 Task: Select editor. action. reveal-declaration in the goto location: alternative implementation command.
Action: Mouse moved to (19, 541)
Screenshot: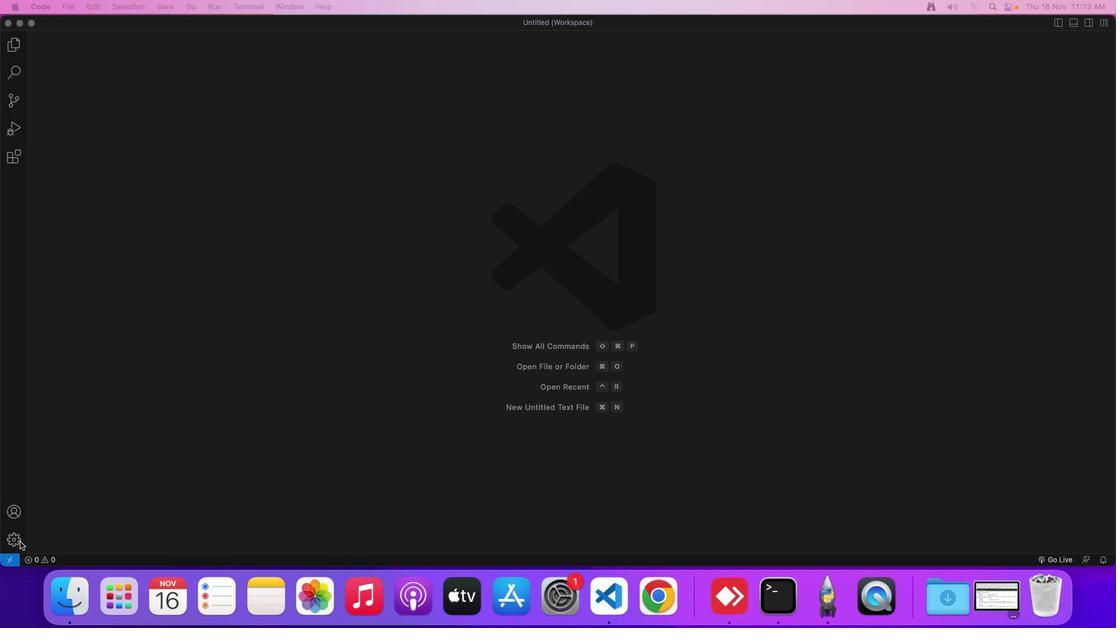 
Action: Mouse pressed left at (19, 541)
Screenshot: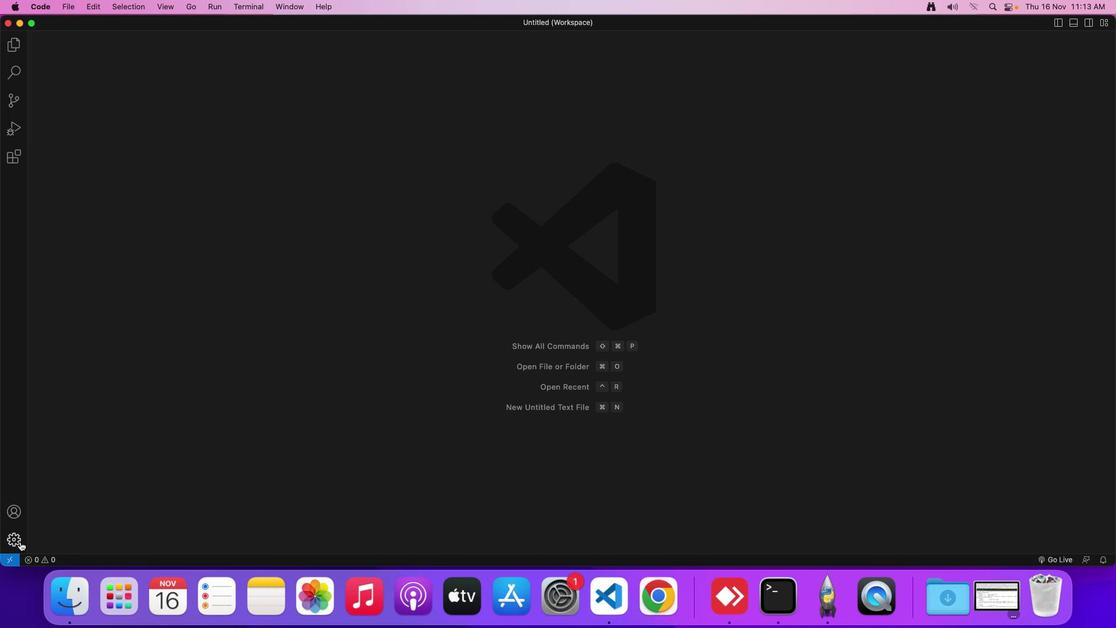 
Action: Mouse moved to (81, 473)
Screenshot: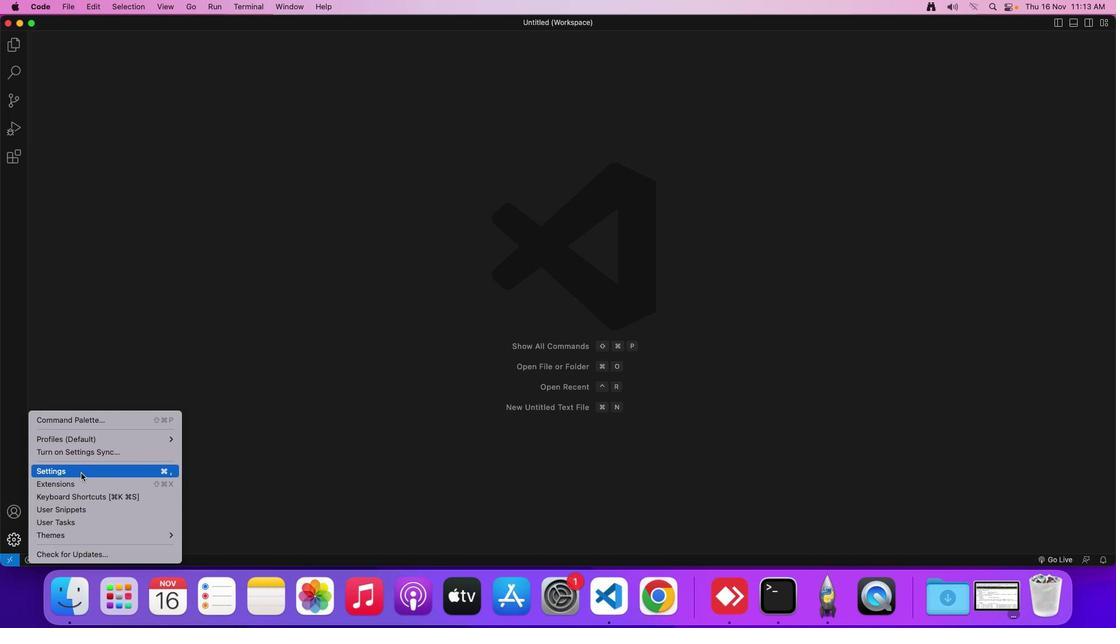 
Action: Mouse pressed left at (81, 473)
Screenshot: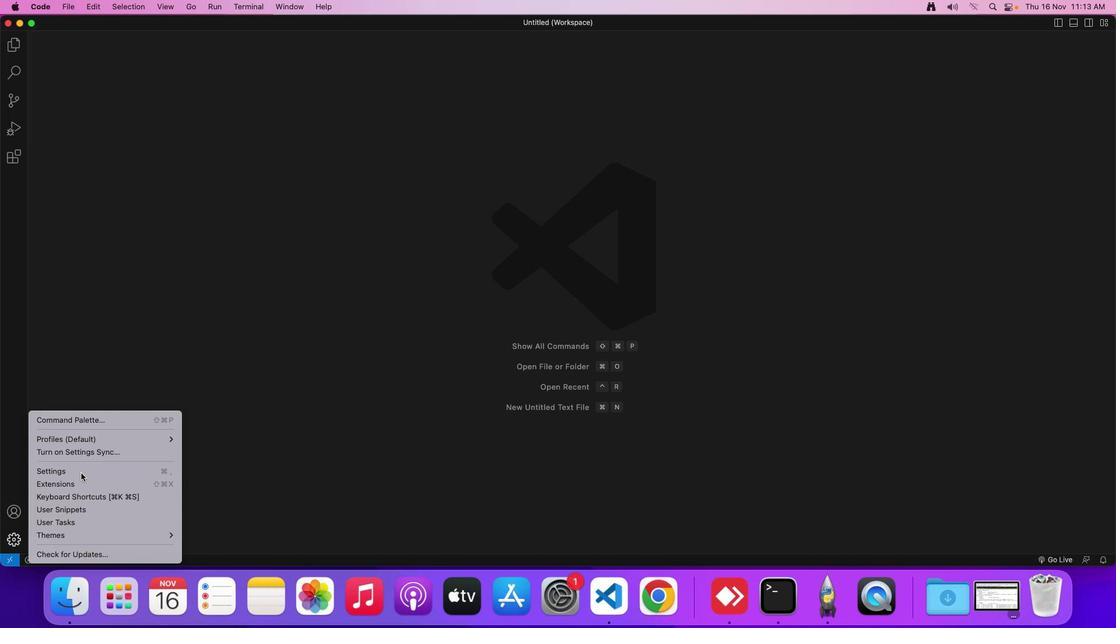 
Action: Mouse moved to (287, 87)
Screenshot: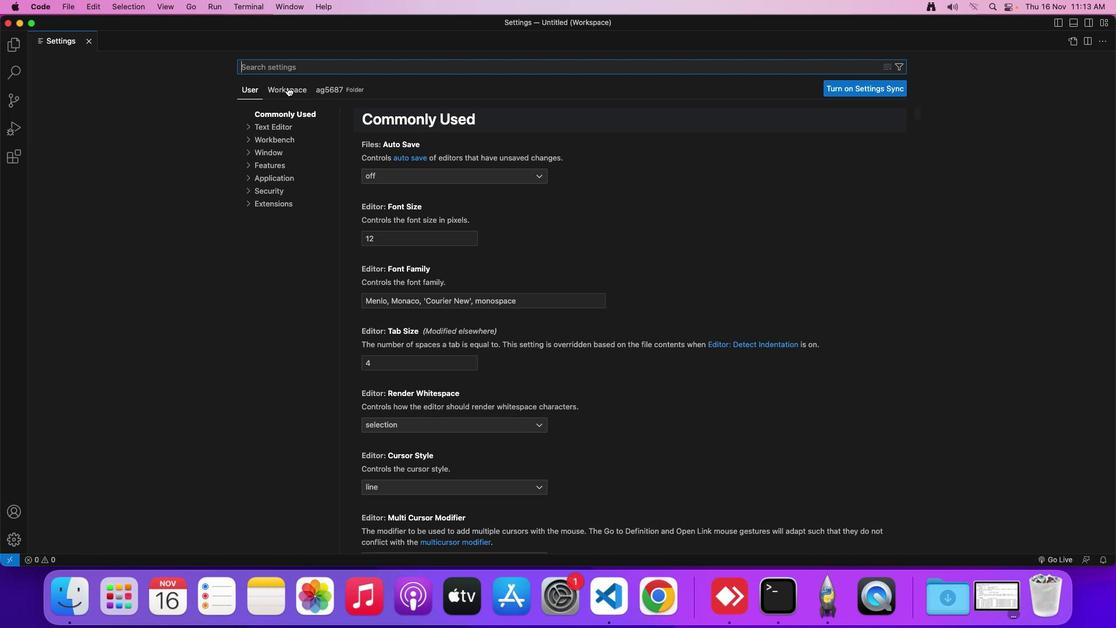 
Action: Mouse pressed left at (287, 87)
Screenshot: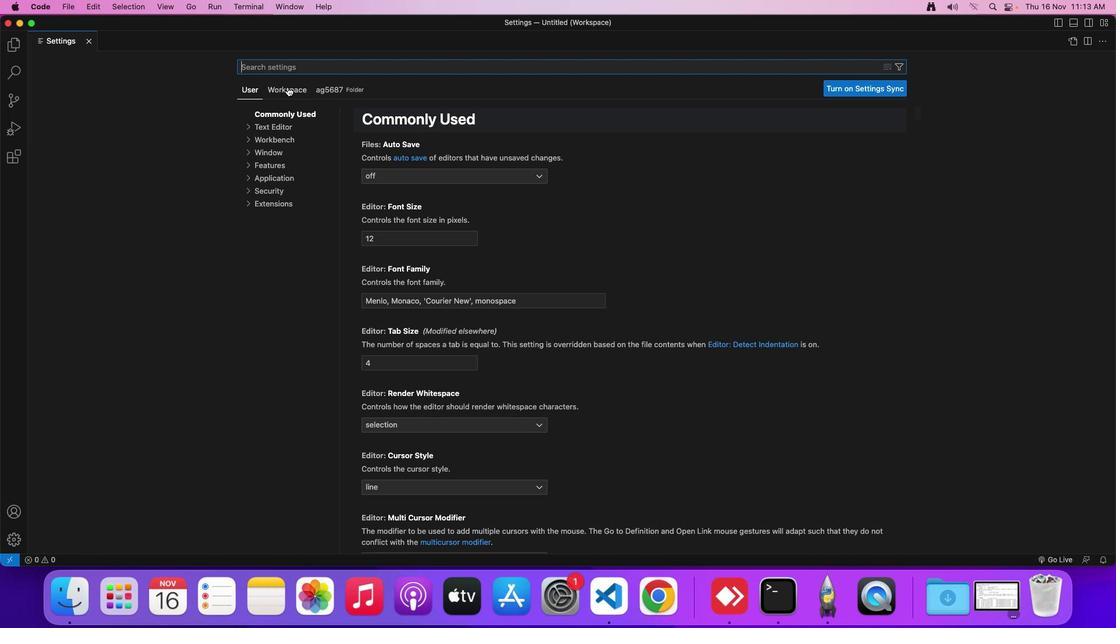
Action: Mouse moved to (263, 127)
Screenshot: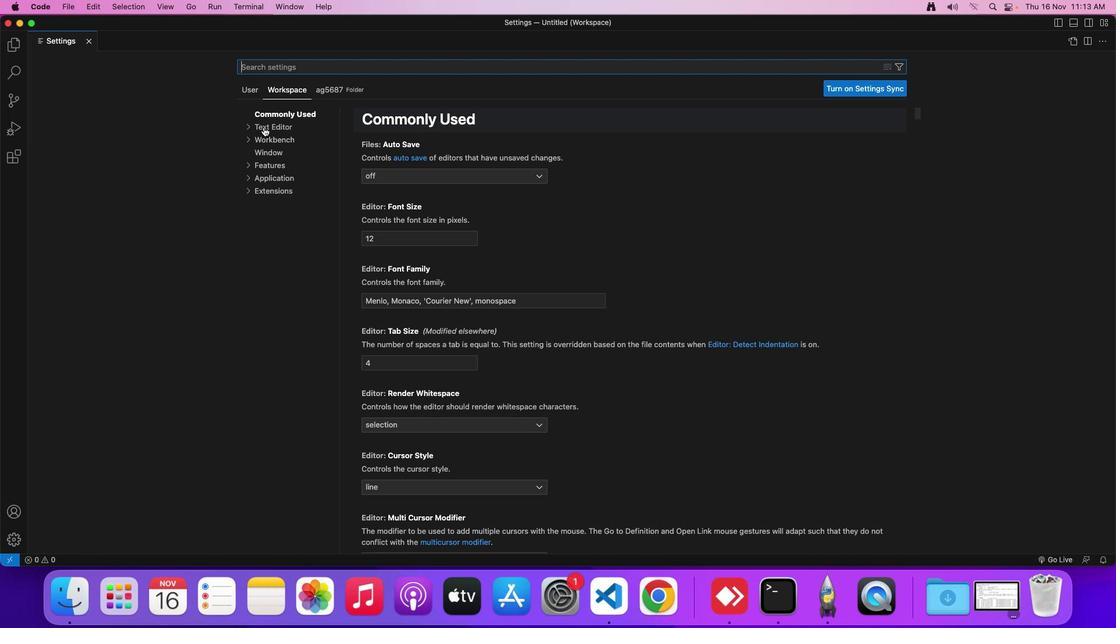 
Action: Mouse pressed left at (263, 127)
Screenshot: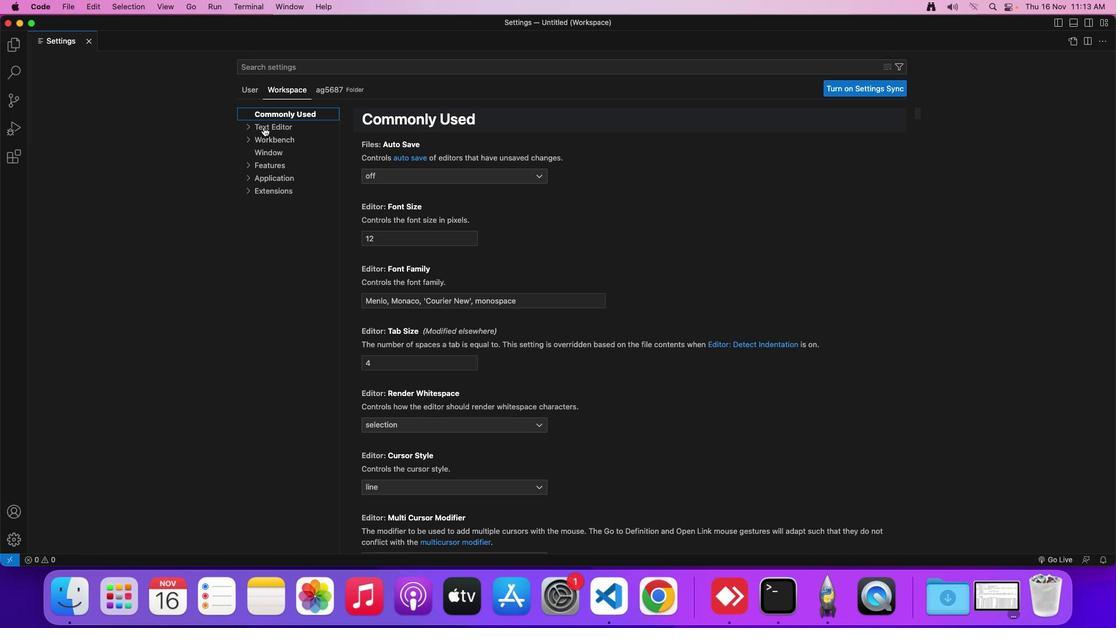 
Action: Mouse moved to (401, 281)
Screenshot: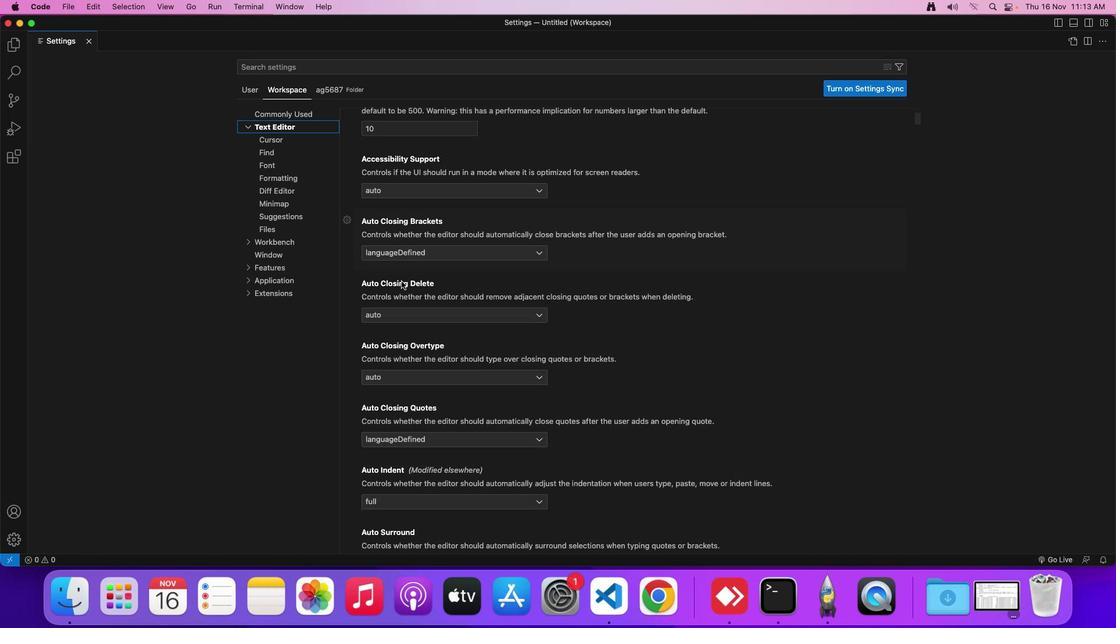 
Action: Mouse scrolled (401, 281) with delta (0, 0)
Screenshot: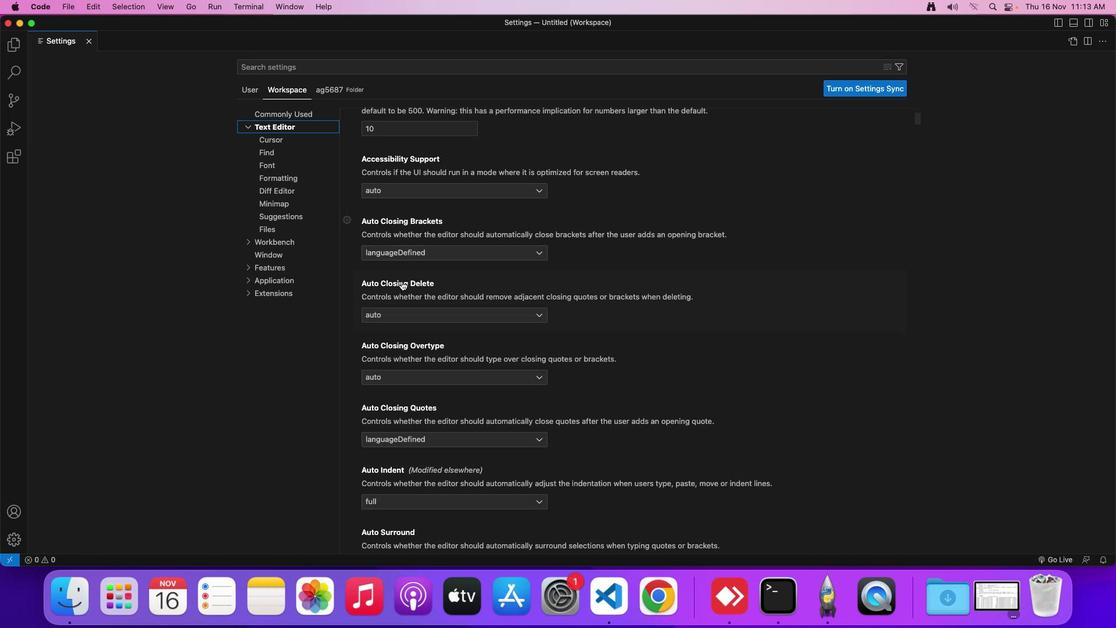 
Action: Mouse scrolled (401, 281) with delta (0, 0)
Screenshot: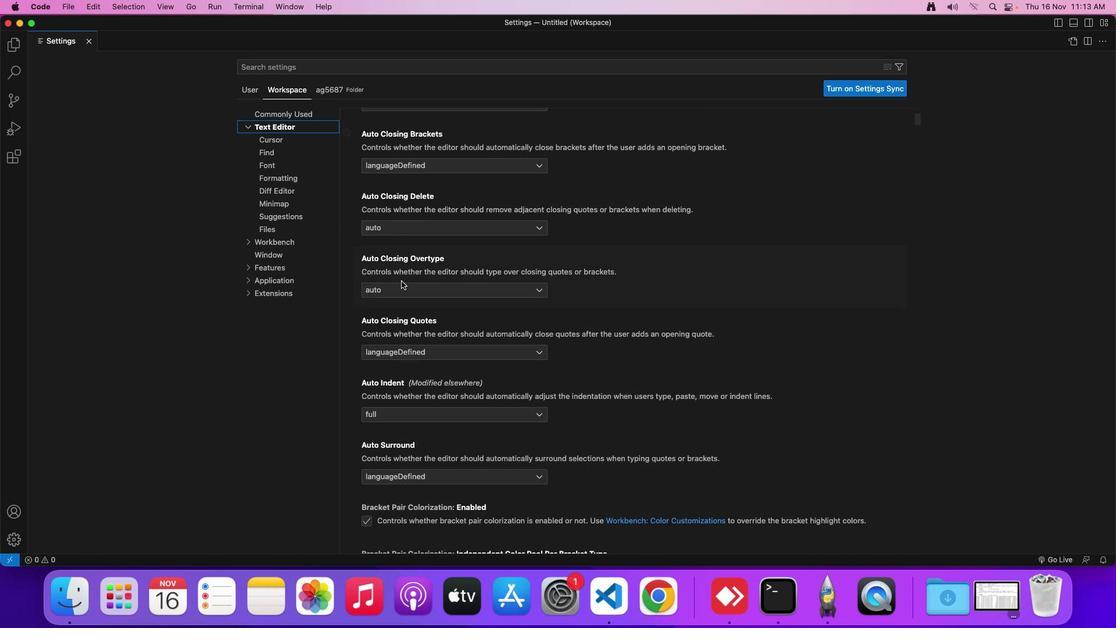 
Action: Mouse moved to (401, 281)
Screenshot: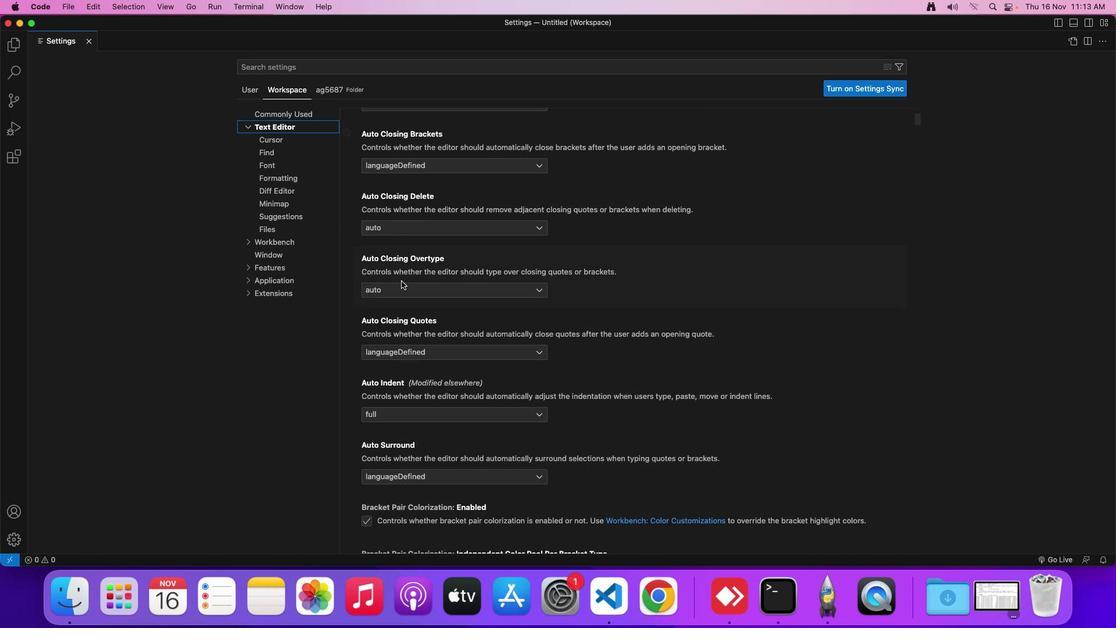 
Action: Mouse scrolled (401, 281) with delta (0, -1)
Screenshot: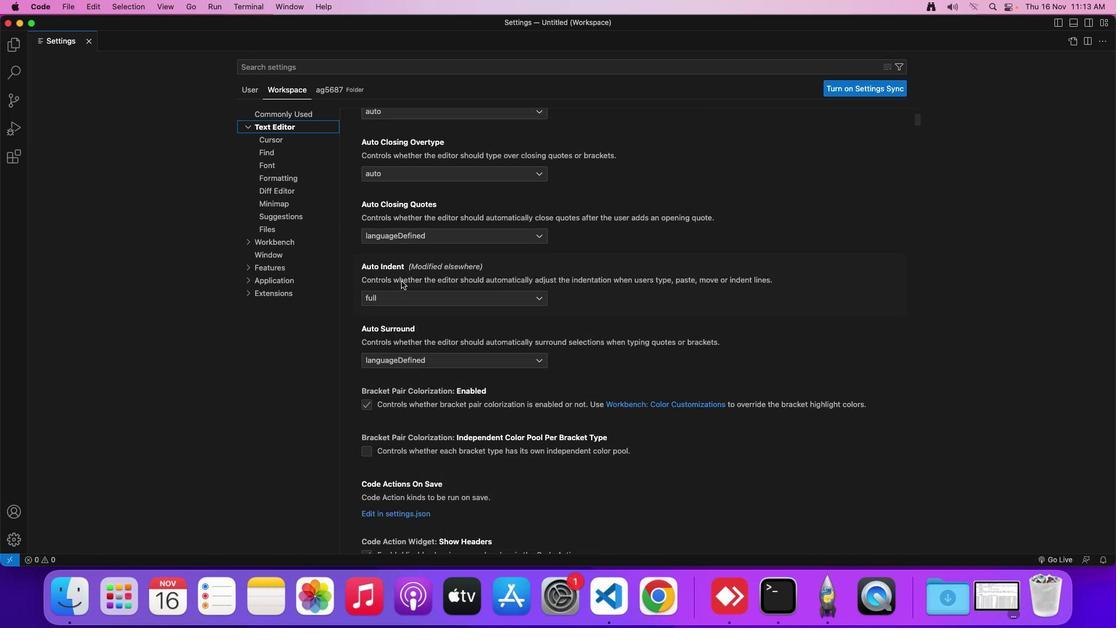 
Action: Mouse scrolled (401, 281) with delta (0, -2)
Screenshot: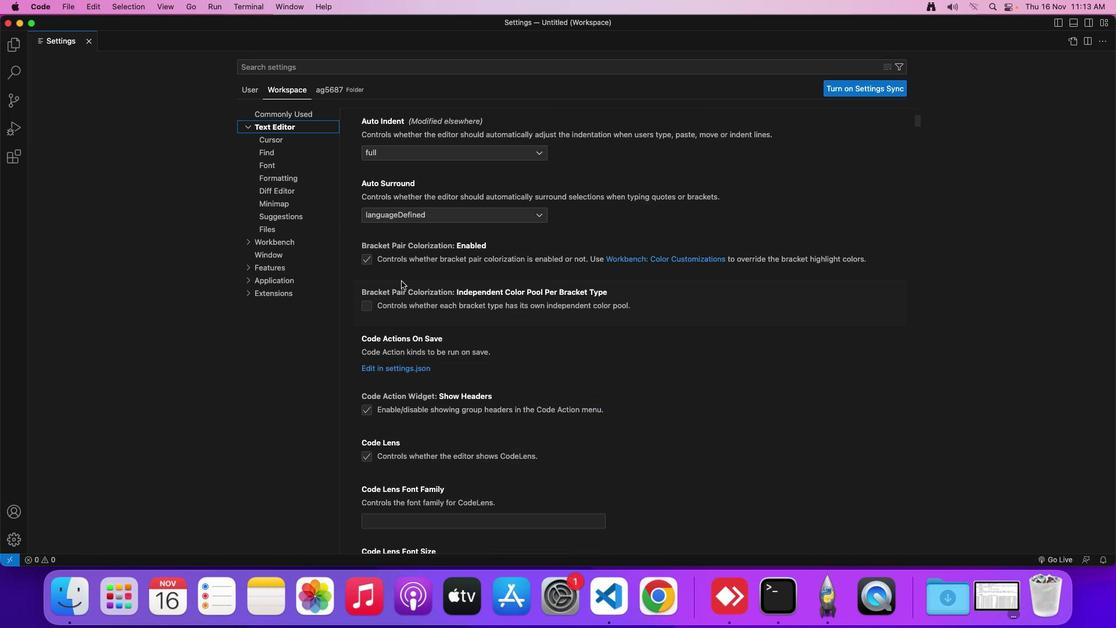 
Action: Mouse scrolled (401, 281) with delta (0, -2)
Screenshot: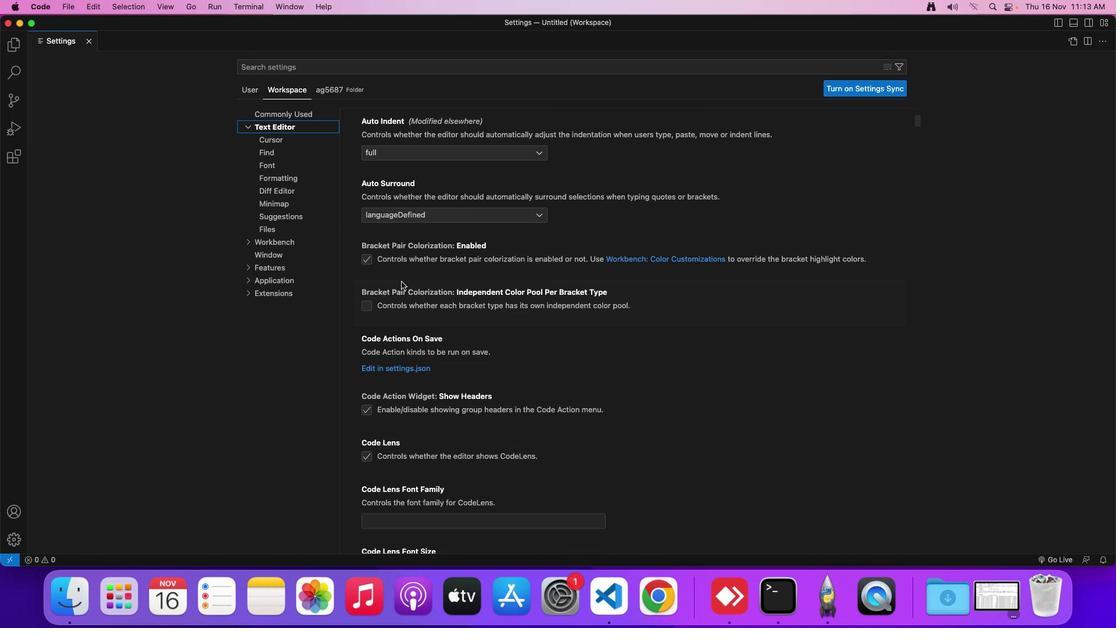 
Action: Mouse moved to (401, 282)
Screenshot: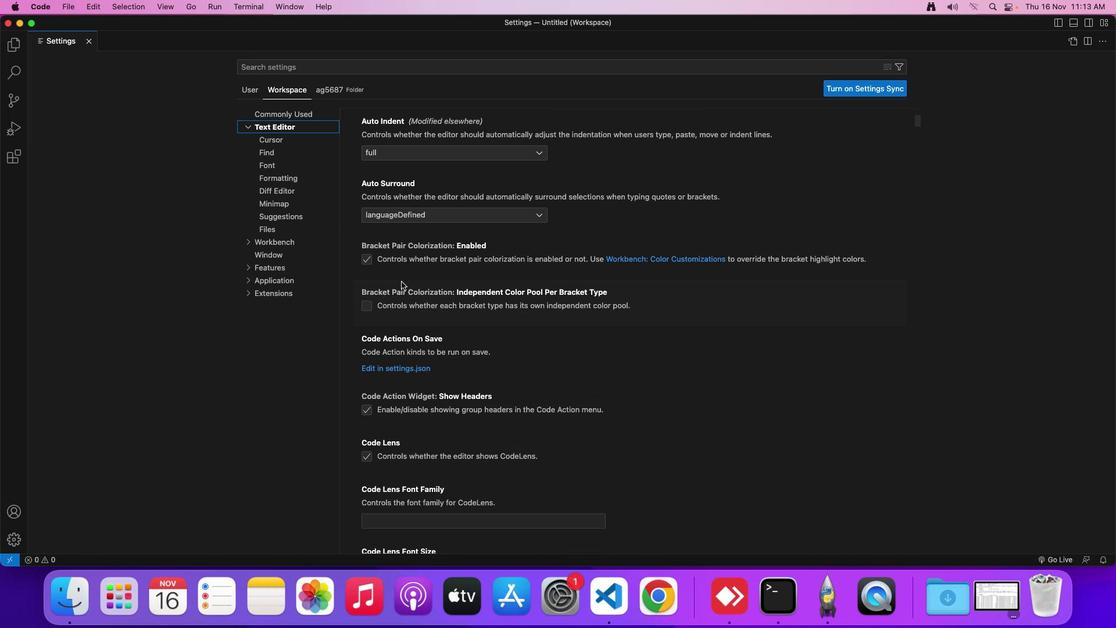 
Action: Mouse scrolled (401, 282) with delta (0, 0)
Screenshot: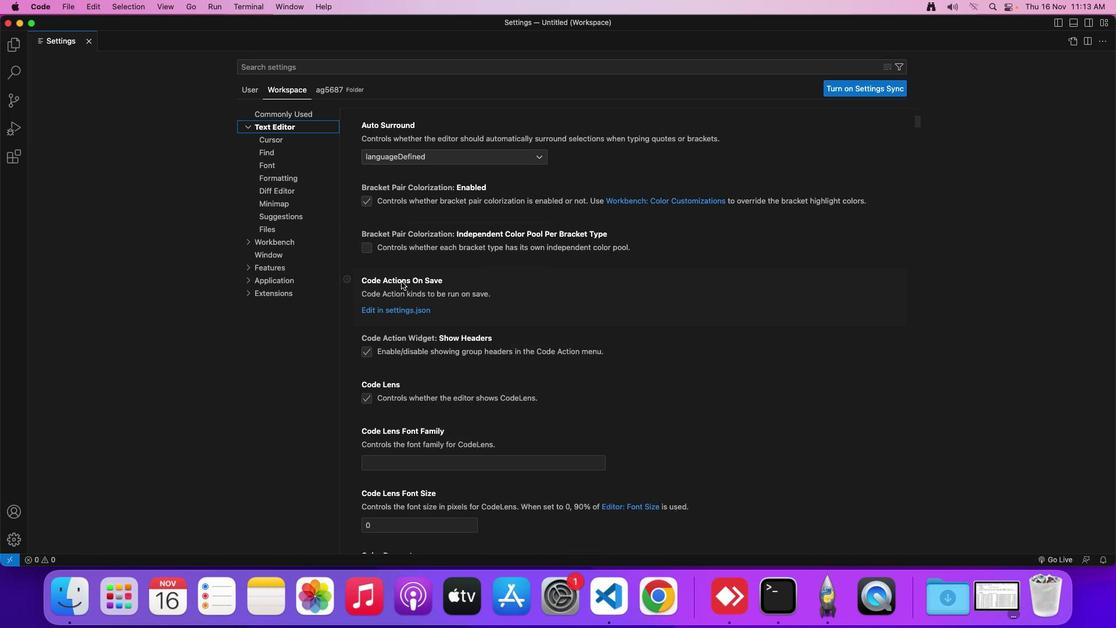 
Action: Mouse scrolled (401, 282) with delta (0, 0)
Screenshot: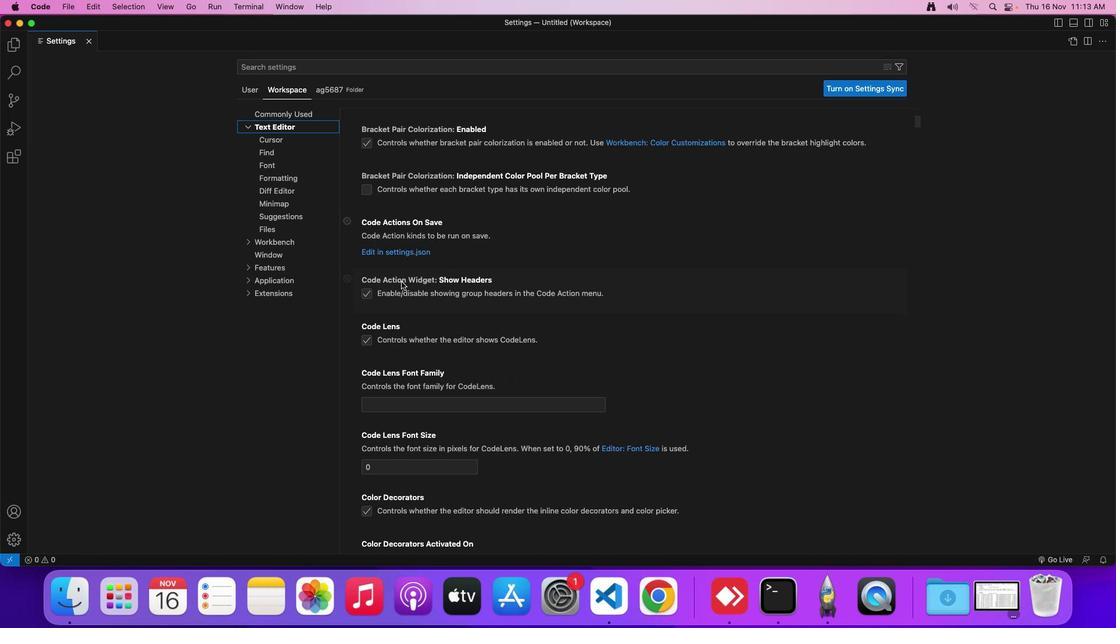 
Action: Mouse scrolled (401, 282) with delta (0, -1)
Screenshot: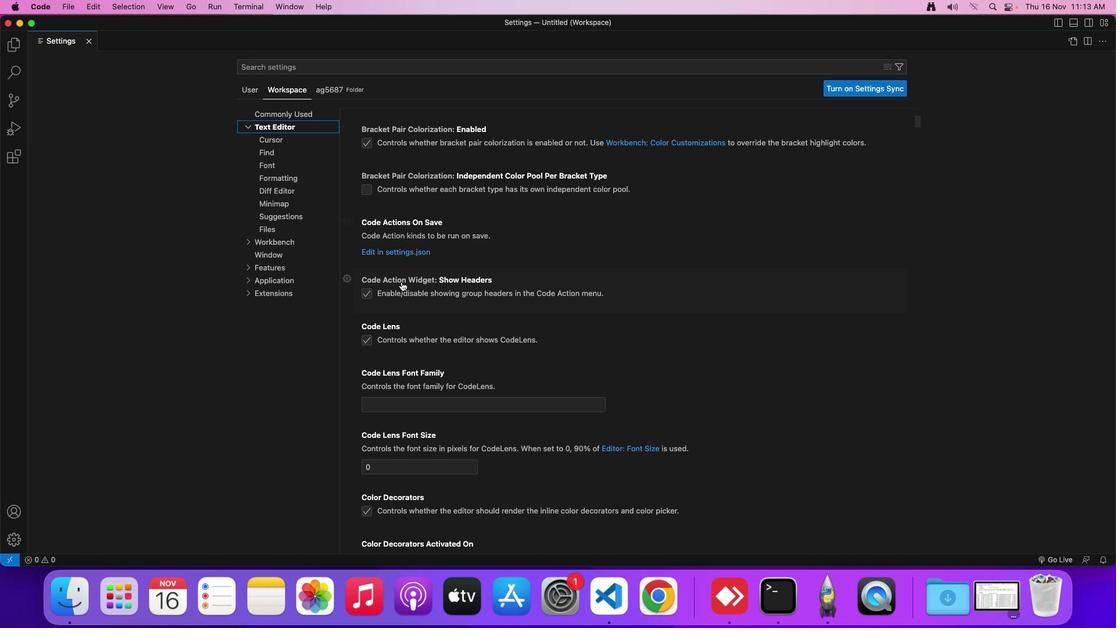 
Action: Mouse scrolled (401, 282) with delta (0, -1)
Screenshot: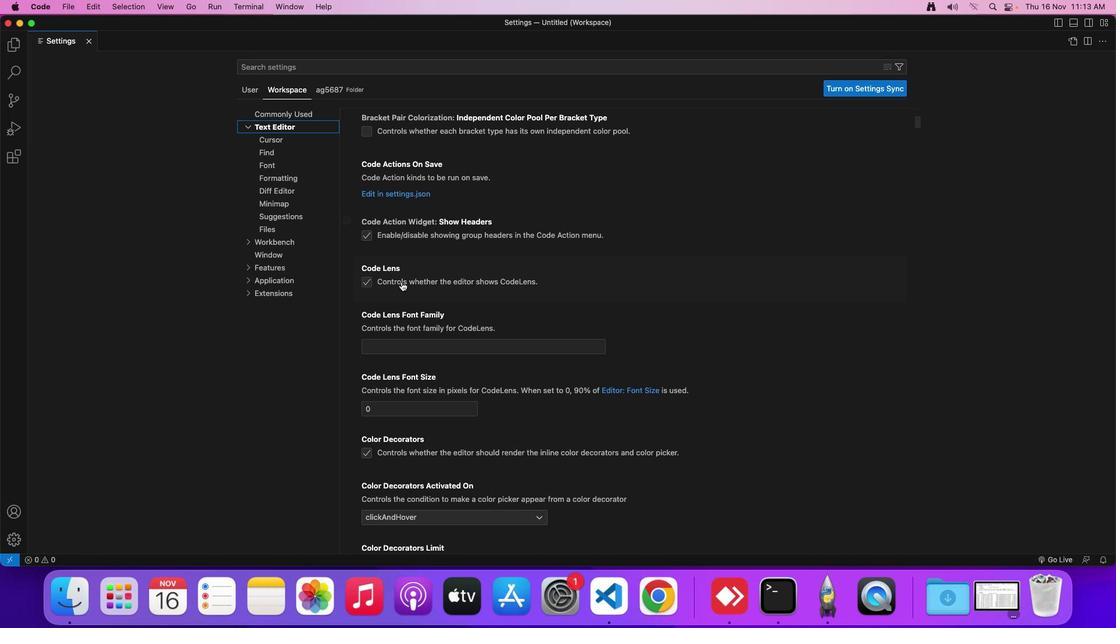 
Action: Mouse scrolled (401, 282) with delta (0, -1)
Screenshot: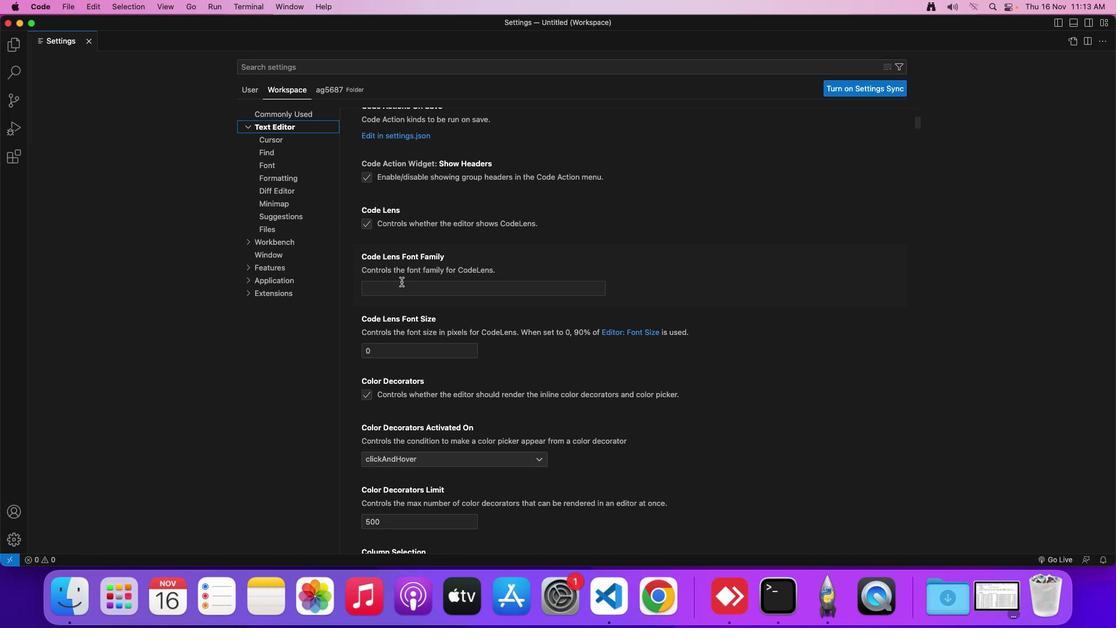 
Action: Mouse scrolled (401, 282) with delta (0, 0)
Screenshot: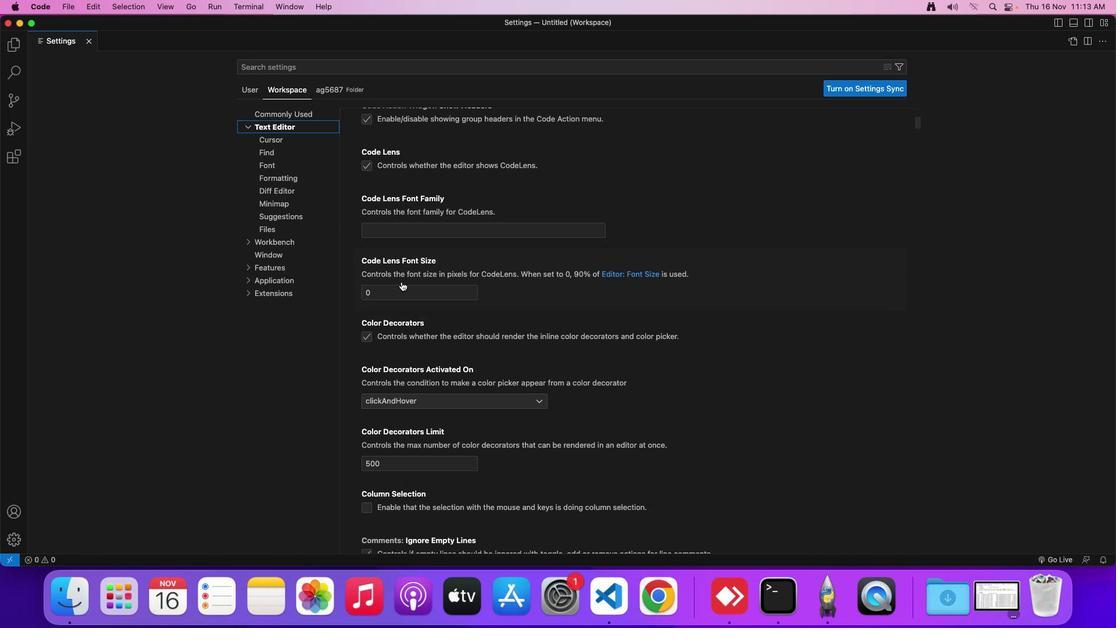 
Action: Mouse scrolled (401, 282) with delta (0, 0)
Screenshot: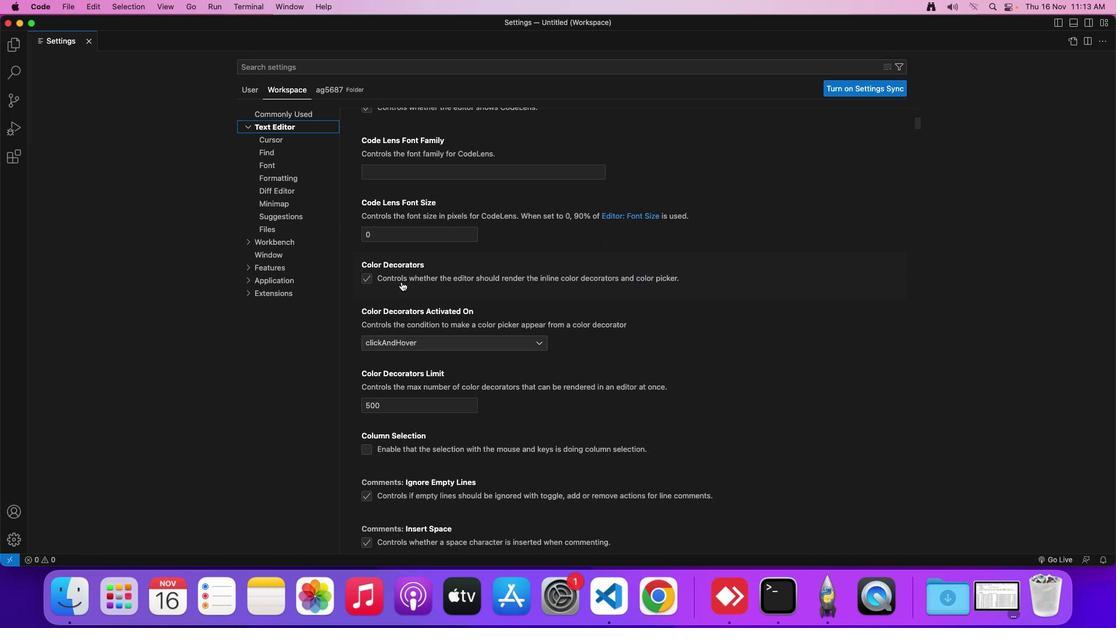 
Action: Mouse scrolled (401, 282) with delta (0, -1)
Screenshot: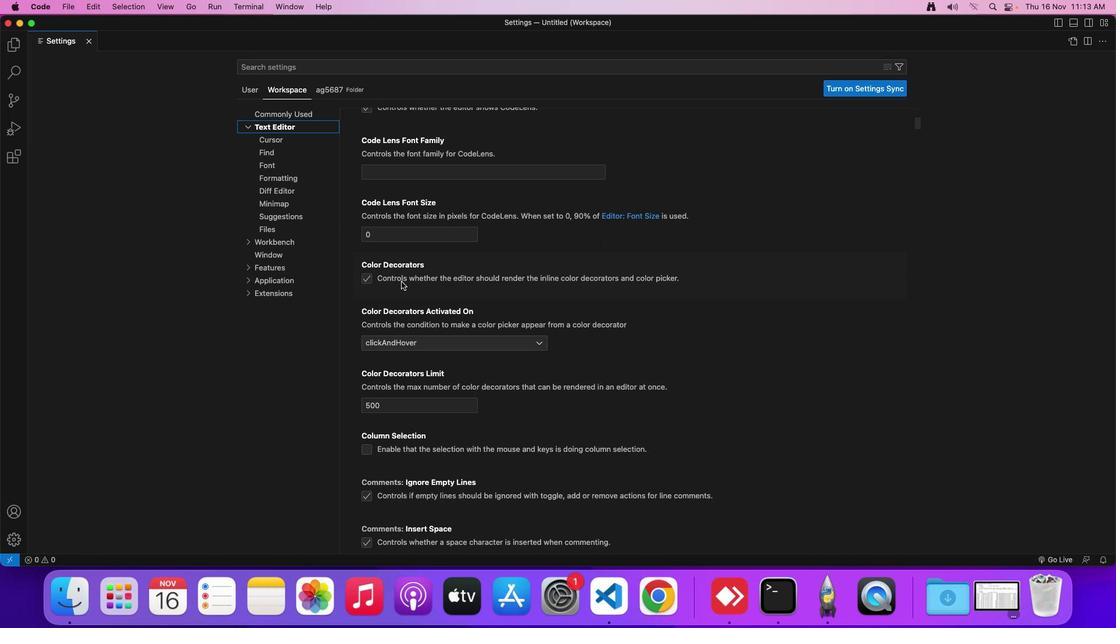 
Action: Mouse scrolled (401, 282) with delta (0, -1)
Screenshot: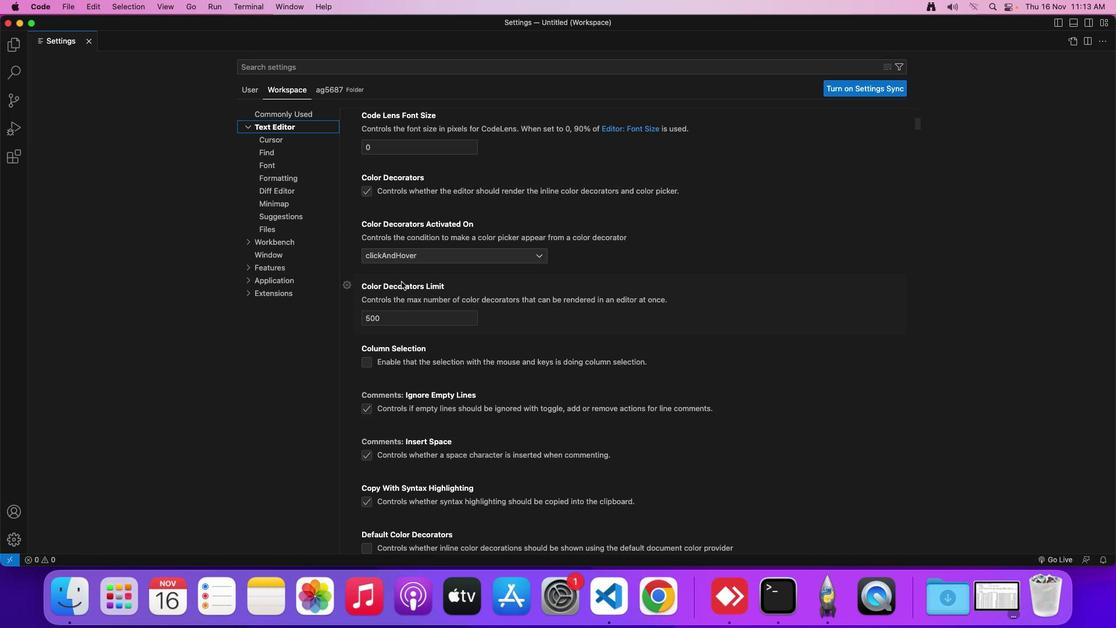 
Action: Mouse scrolled (401, 282) with delta (0, -1)
Screenshot: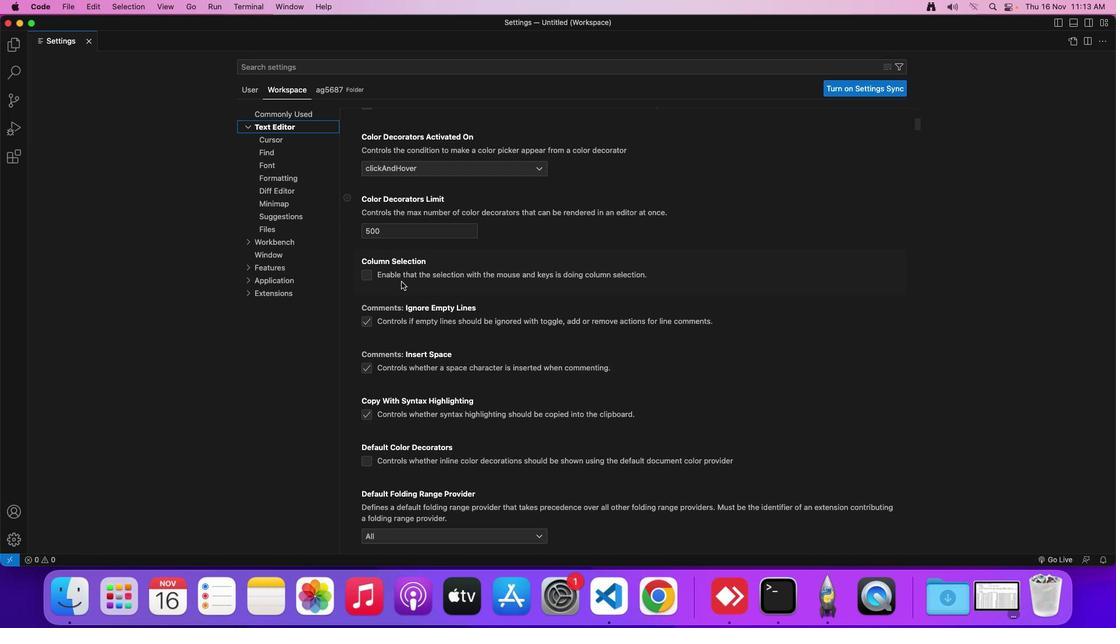 
Action: Mouse scrolled (401, 282) with delta (0, 0)
Screenshot: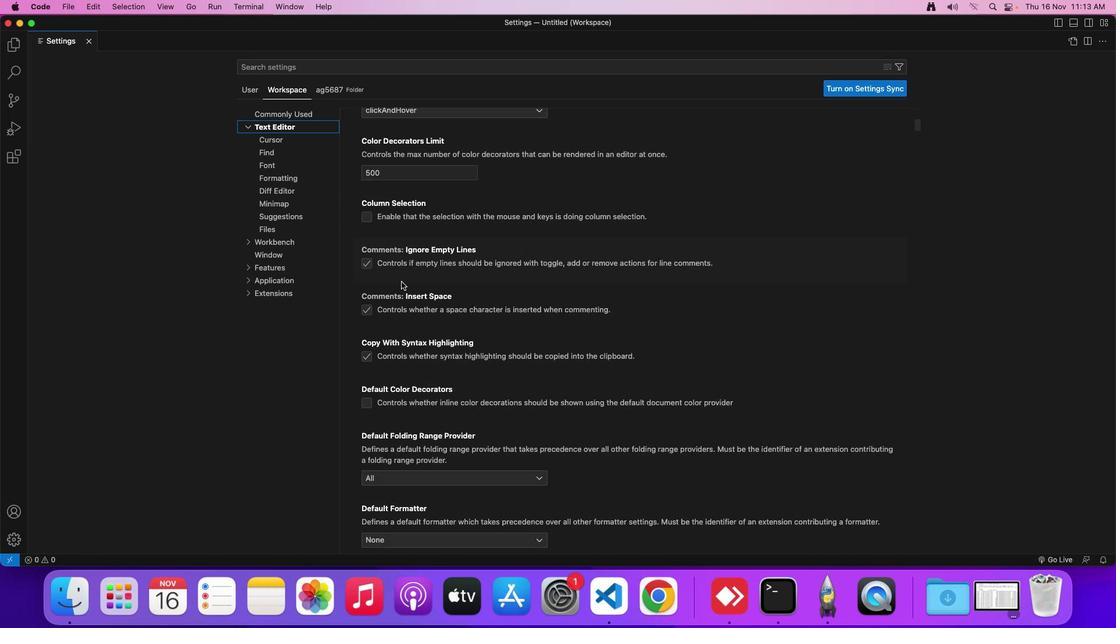
Action: Mouse scrolled (401, 282) with delta (0, 0)
Screenshot: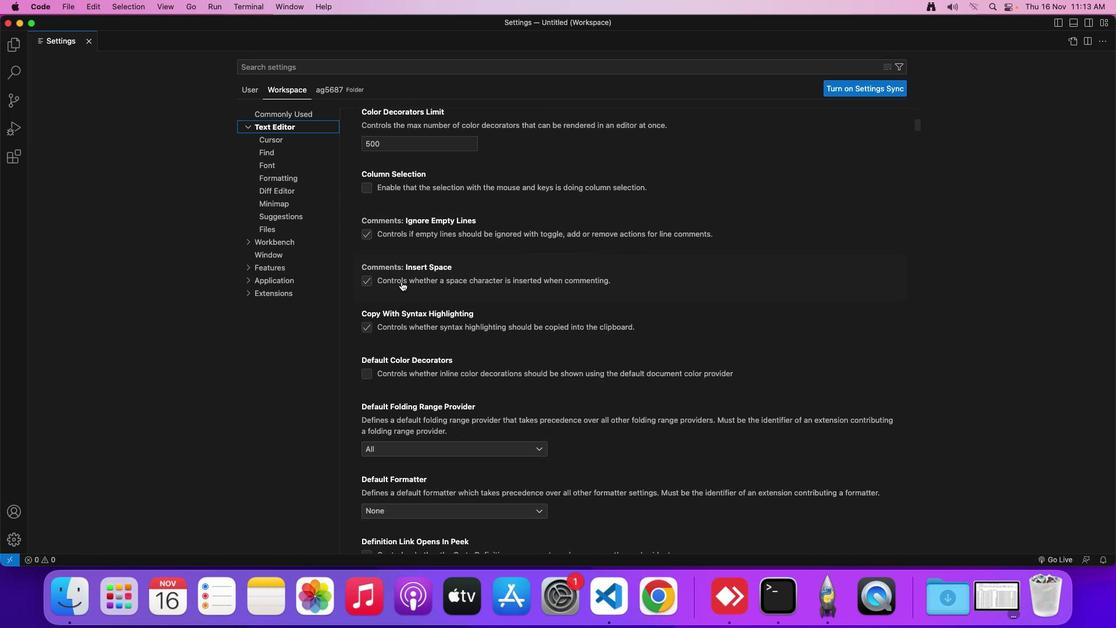 
Action: Mouse scrolled (401, 282) with delta (0, 0)
Screenshot: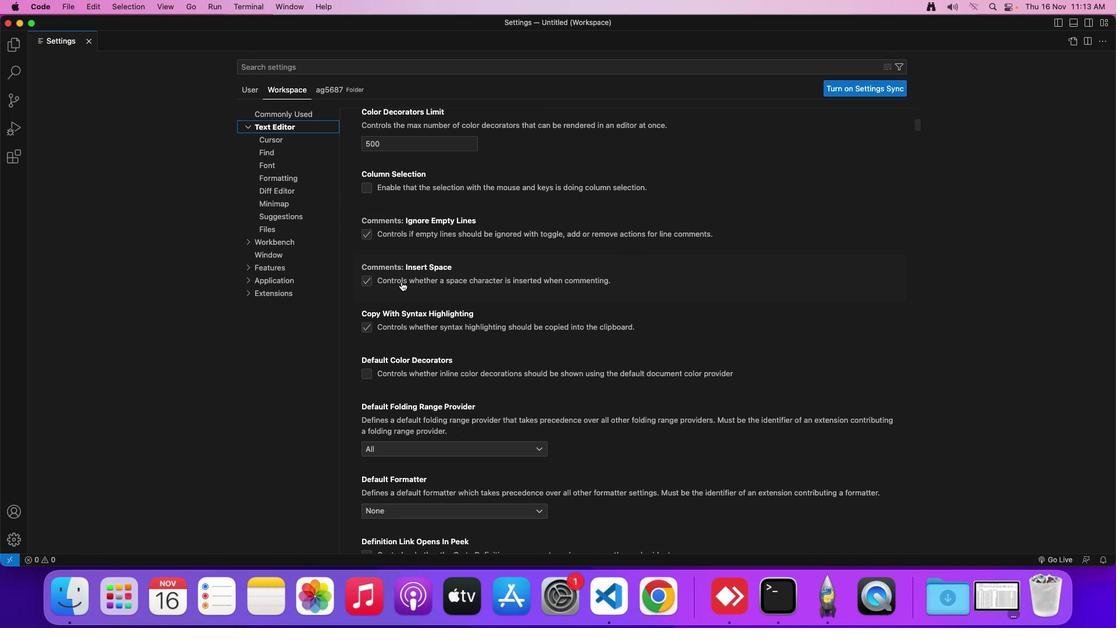 
Action: Mouse scrolled (401, 282) with delta (0, 0)
Screenshot: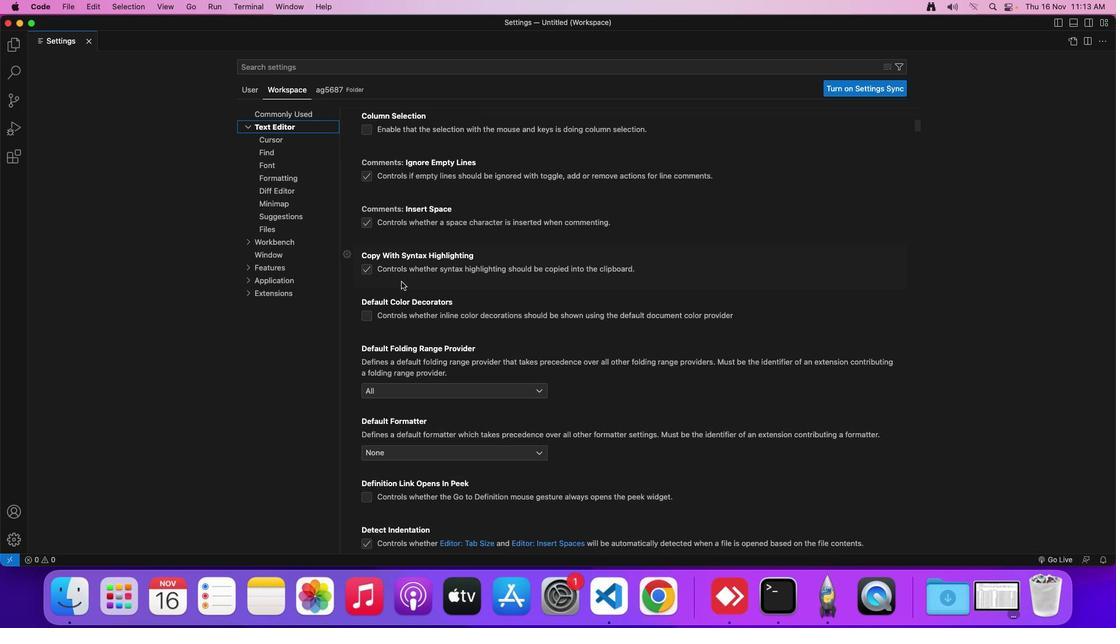 
Action: Mouse scrolled (401, 282) with delta (0, 0)
Screenshot: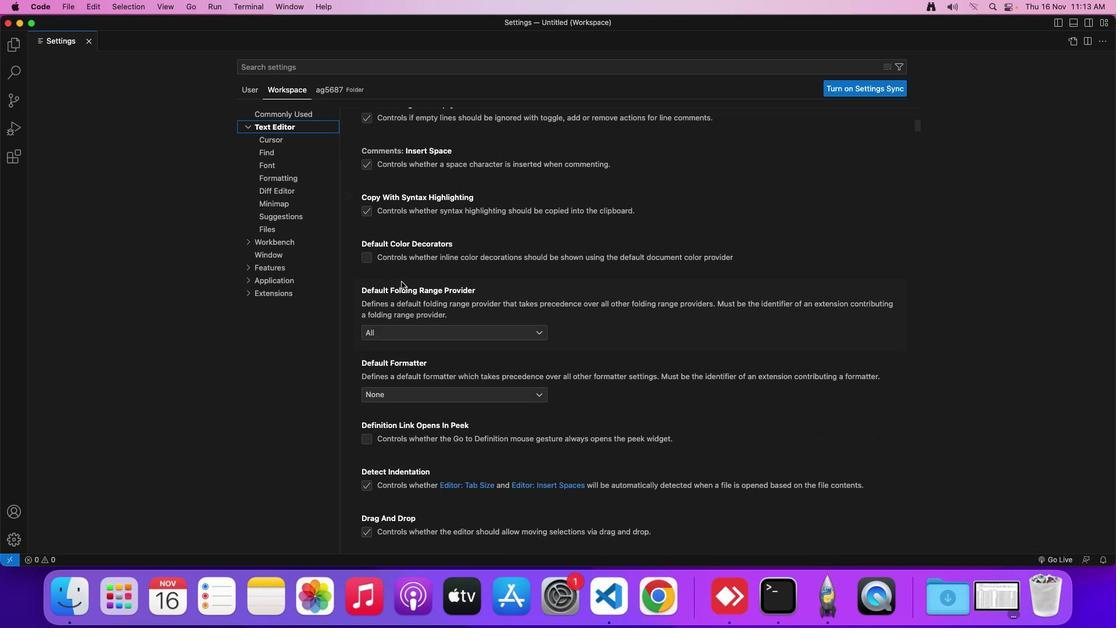 
Action: Mouse scrolled (401, 282) with delta (0, -1)
Screenshot: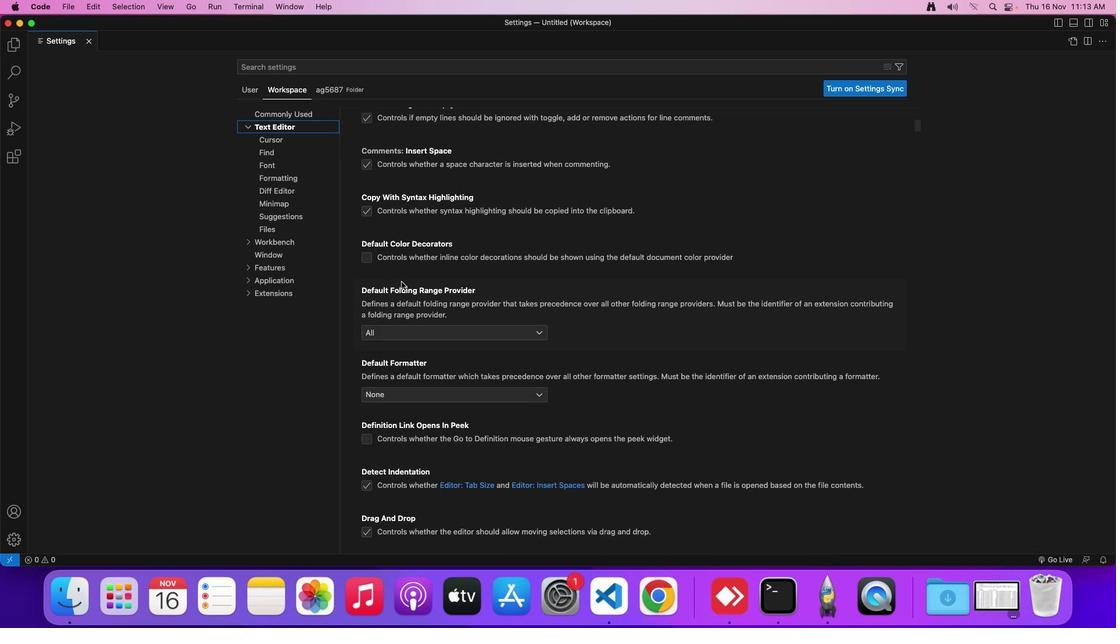 
Action: Mouse scrolled (401, 282) with delta (0, -1)
Screenshot: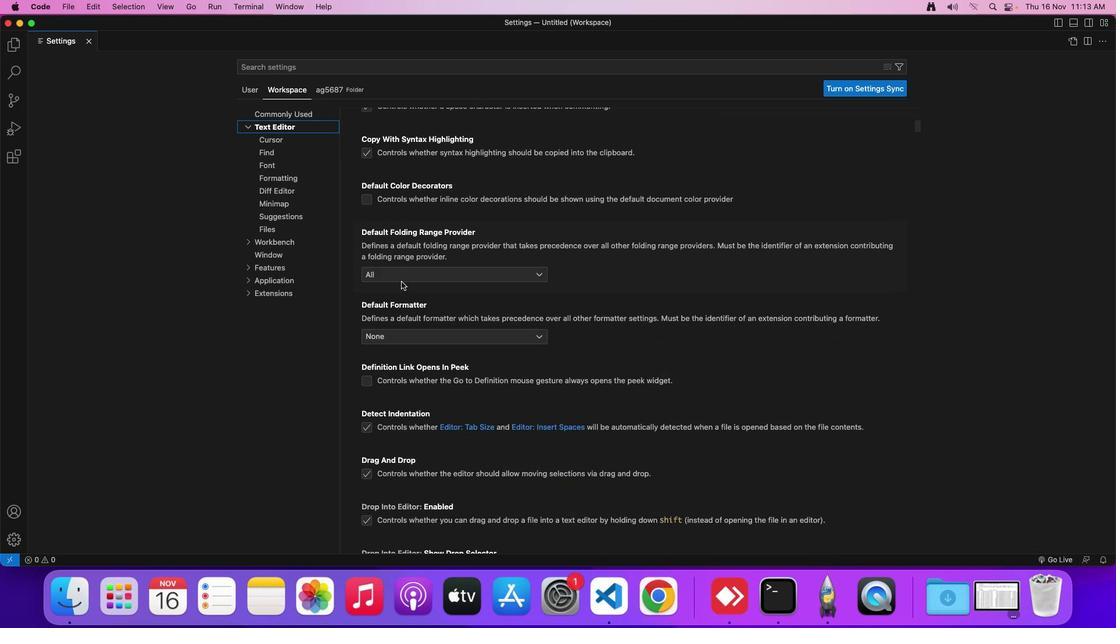 
Action: Mouse scrolled (401, 282) with delta (0, 0)
Screenshot: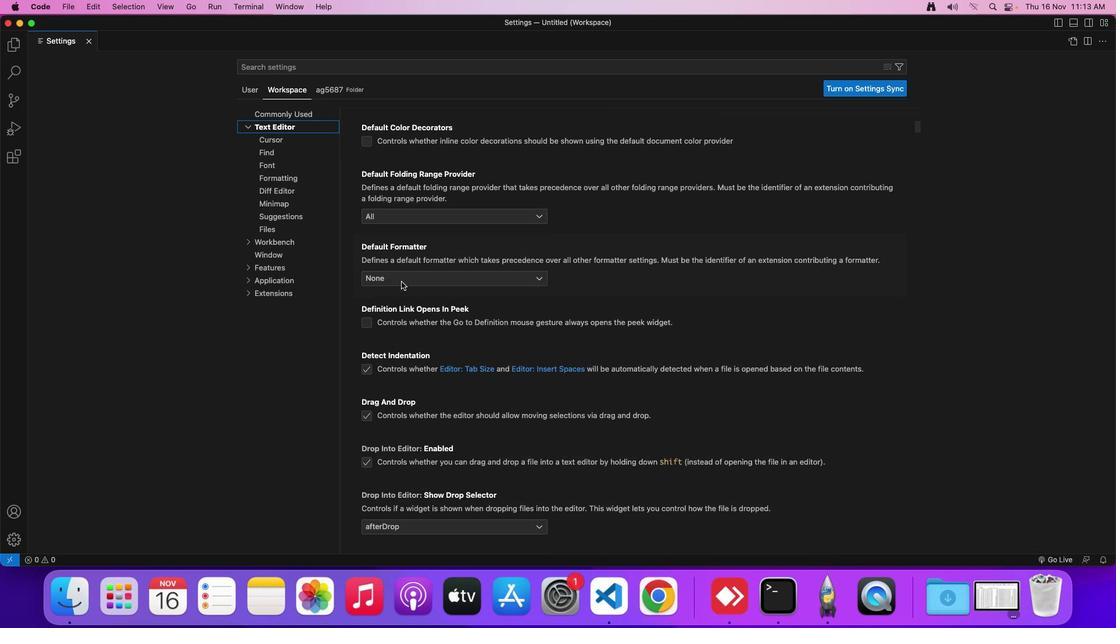 
Action: Mouse scrolled (401, 282) with delta (0, 0)
Screenshot: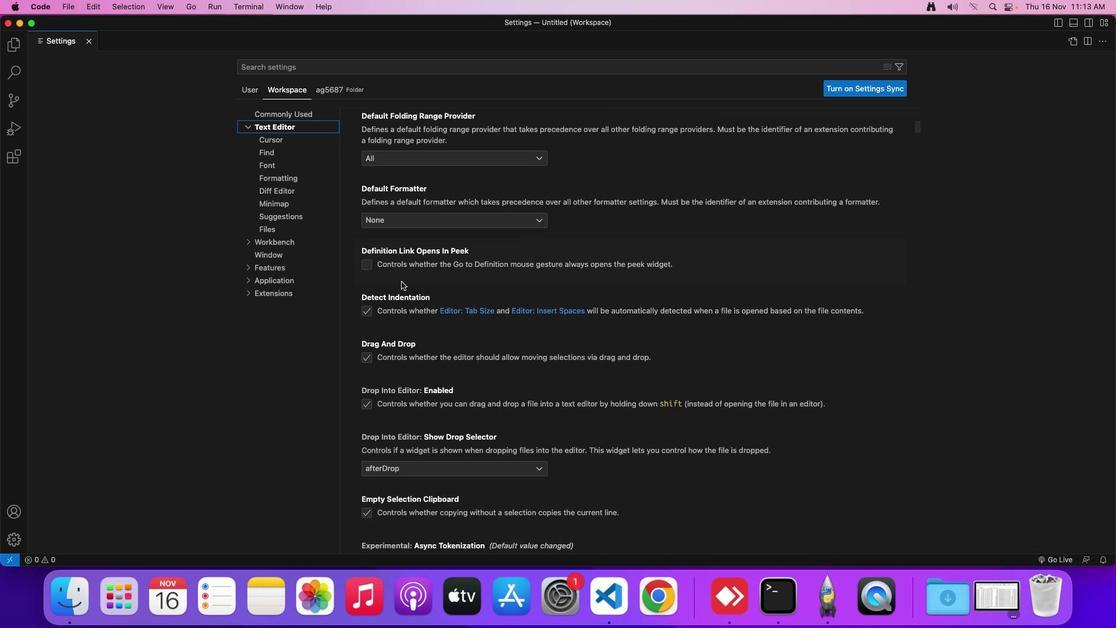 
Action: Mouse scrolled (401, 282) with delta (0, -1)
Screenshot: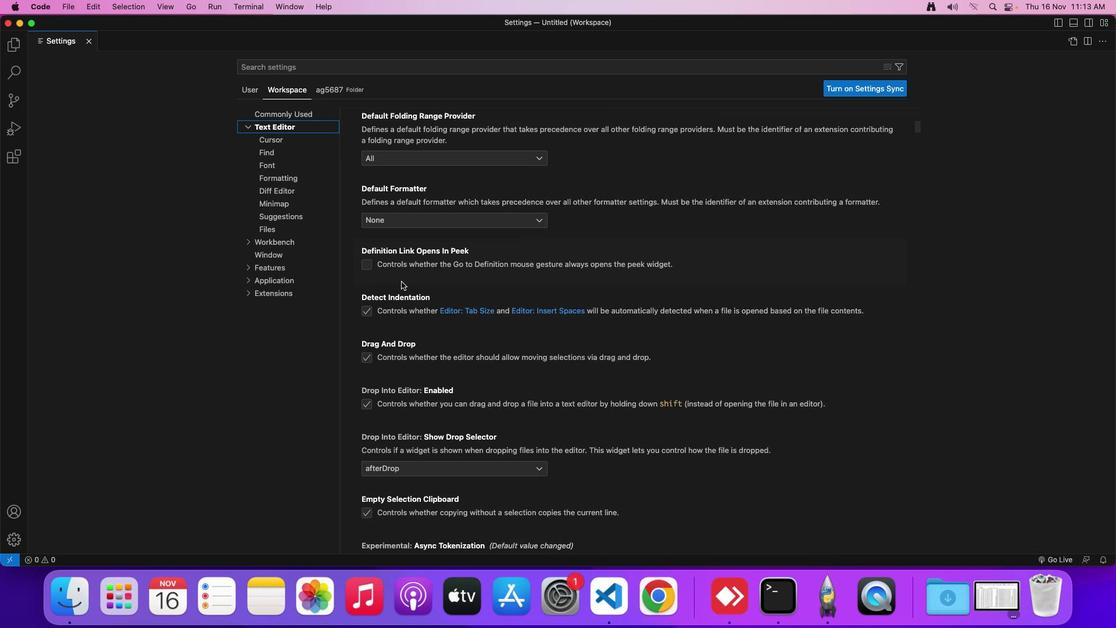 
Action: Mouse scrolled (401, 282) with delta (0, -1)
Screenshot: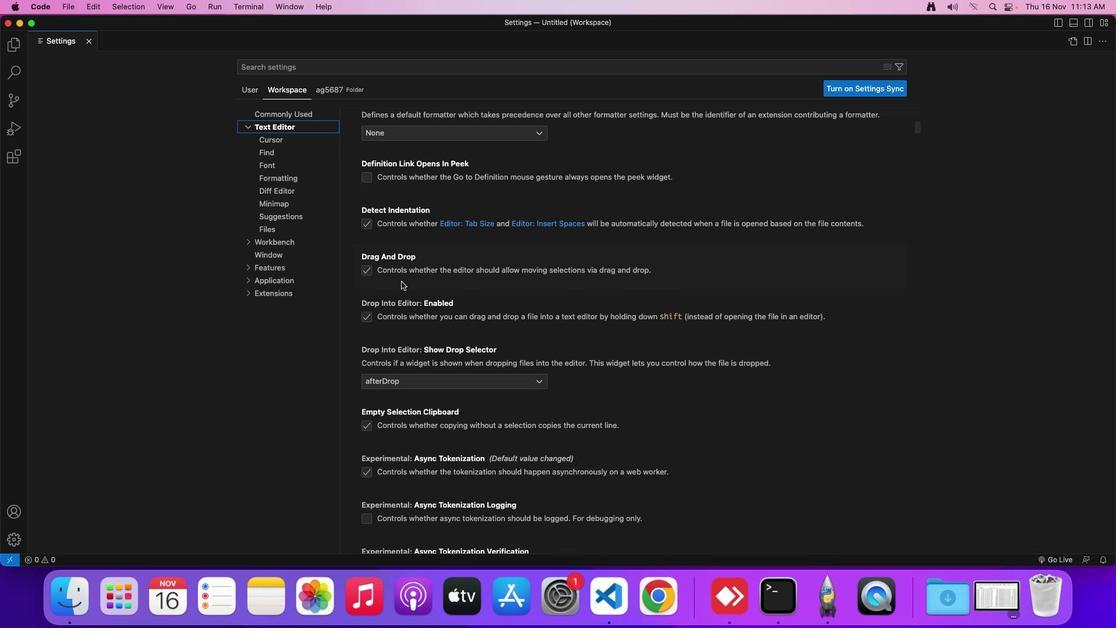 
Action: Mouse scrolled (401, 282) with delta (0, -1)
Screenshot: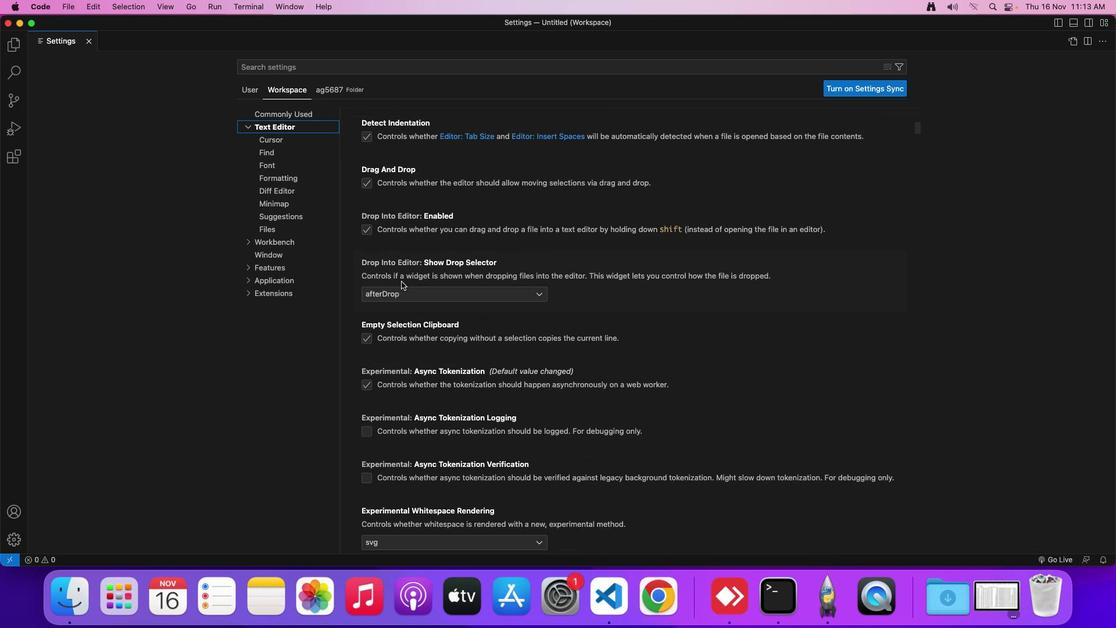 
Action: Mouse scrolled (401, 282) with delta (0, 0)
Screenshot: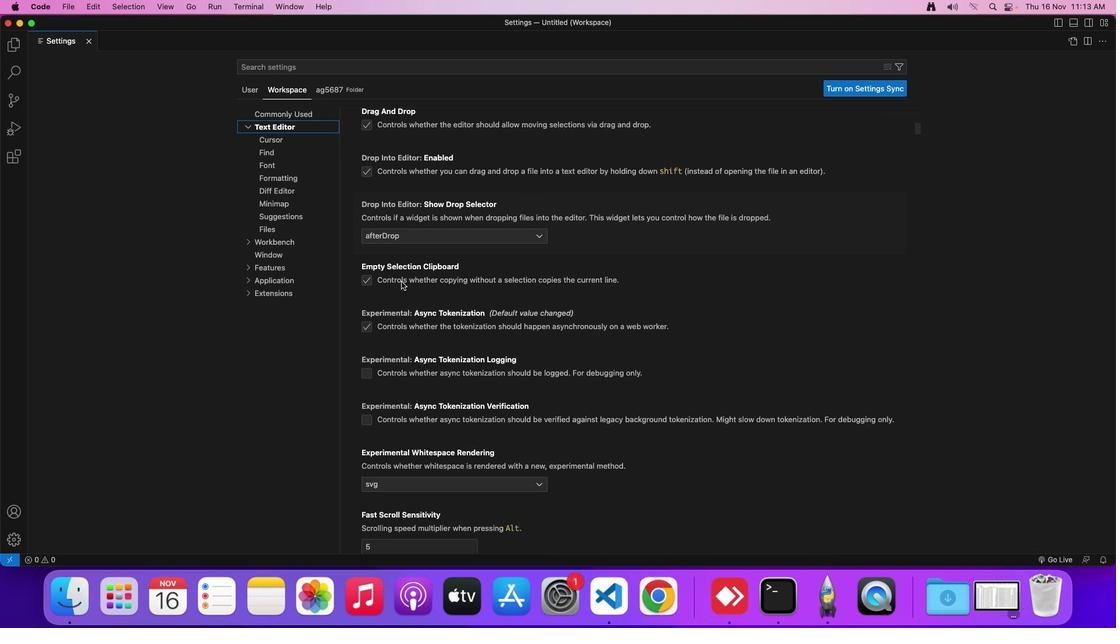 
Action: Mouse scrolled (401, 282) with delta (0, 0)
Screenshot: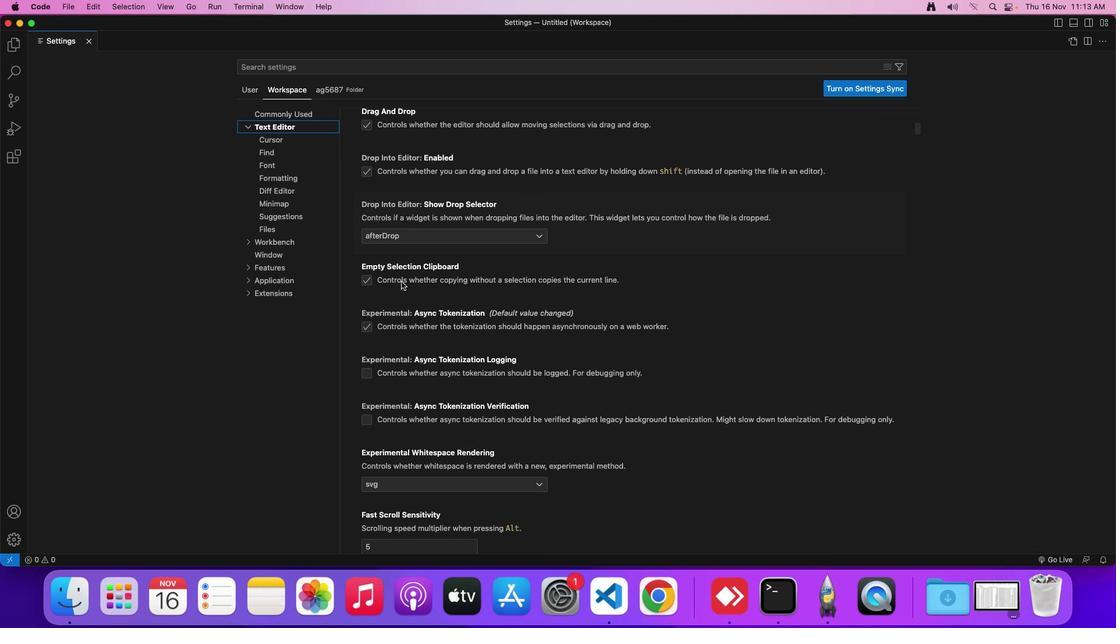 
Action: Mouse scrolled (401, 282) with delta (0, 0)
Screenshot: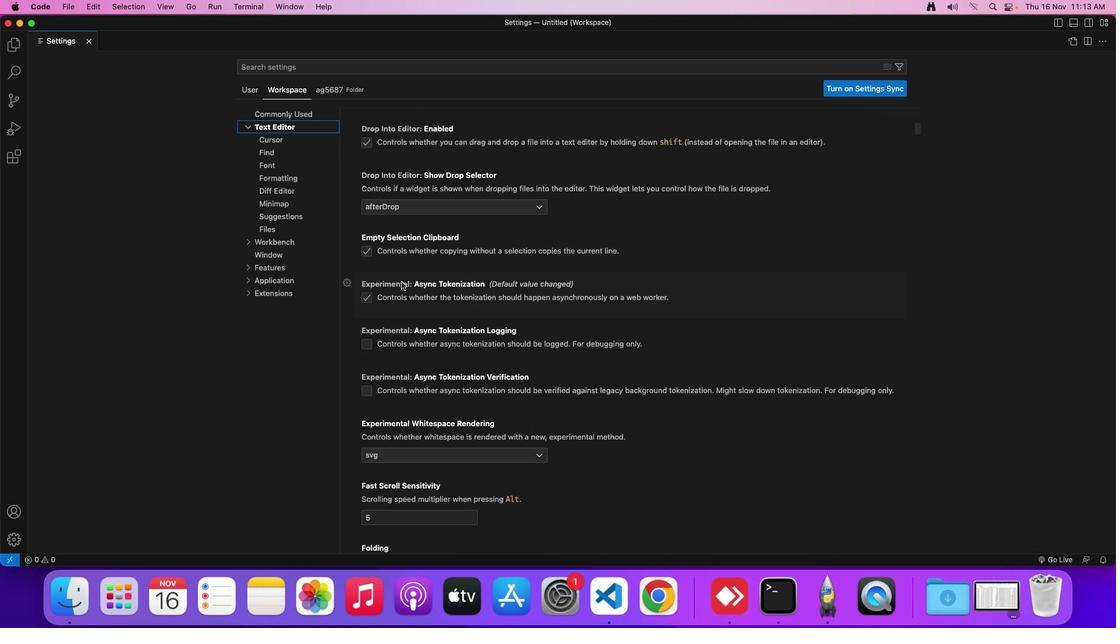 
Action: Mouse scrolled (401, 282) with delta (0, 0)
Screenshot: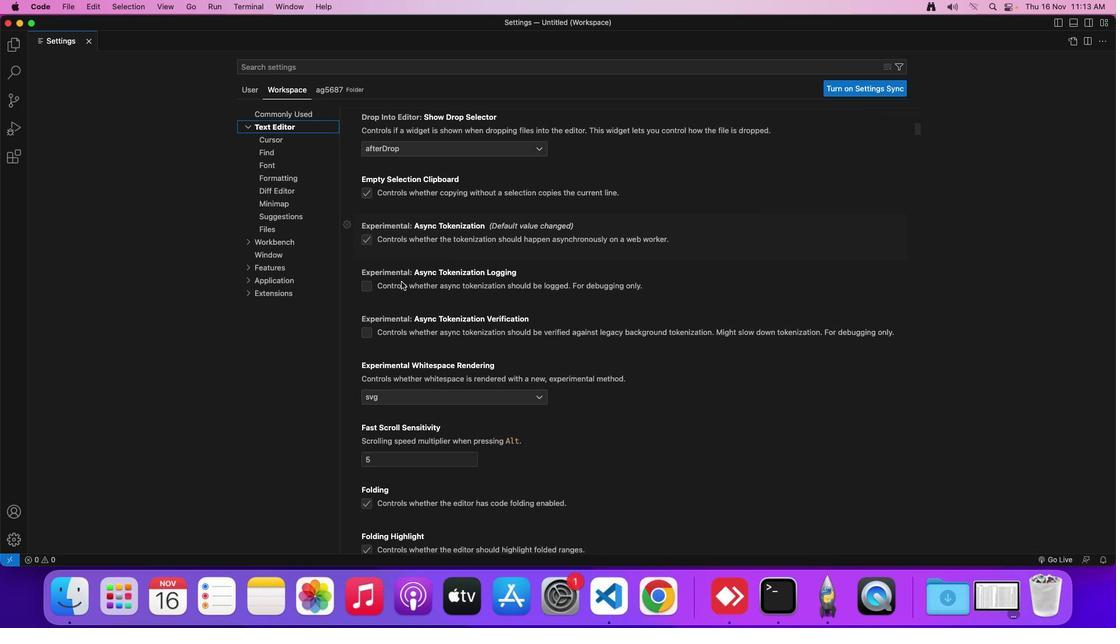 
Action: Mouse scrolled (401, 282) with delta (0, 0)
Screenshot: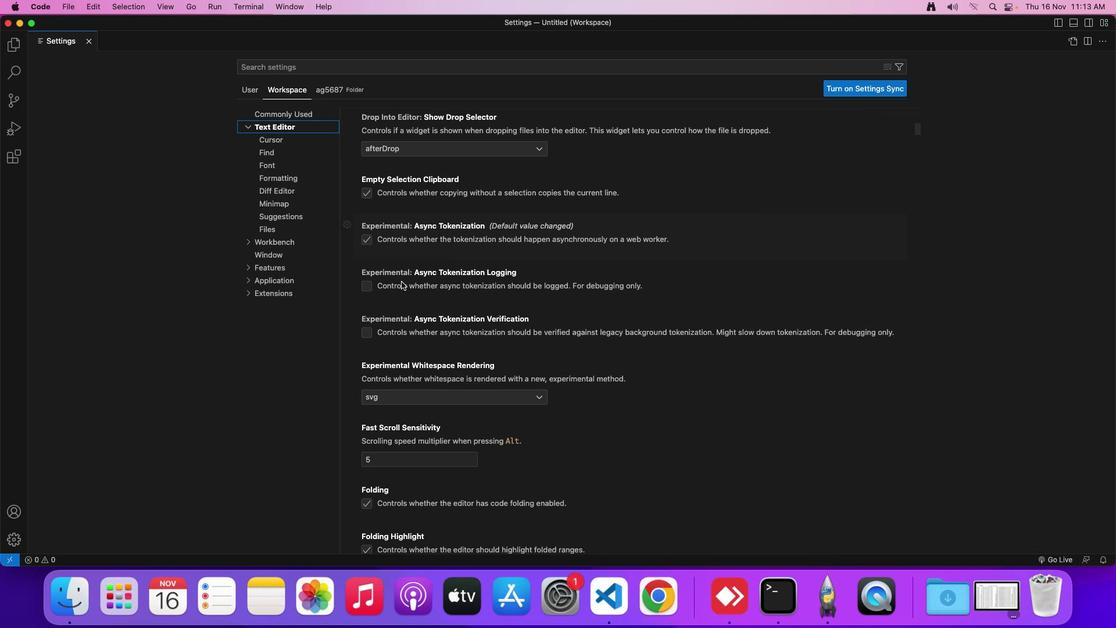
Action: Mouse scrolled (401, 282) with delta (0, 0)
Screenshot: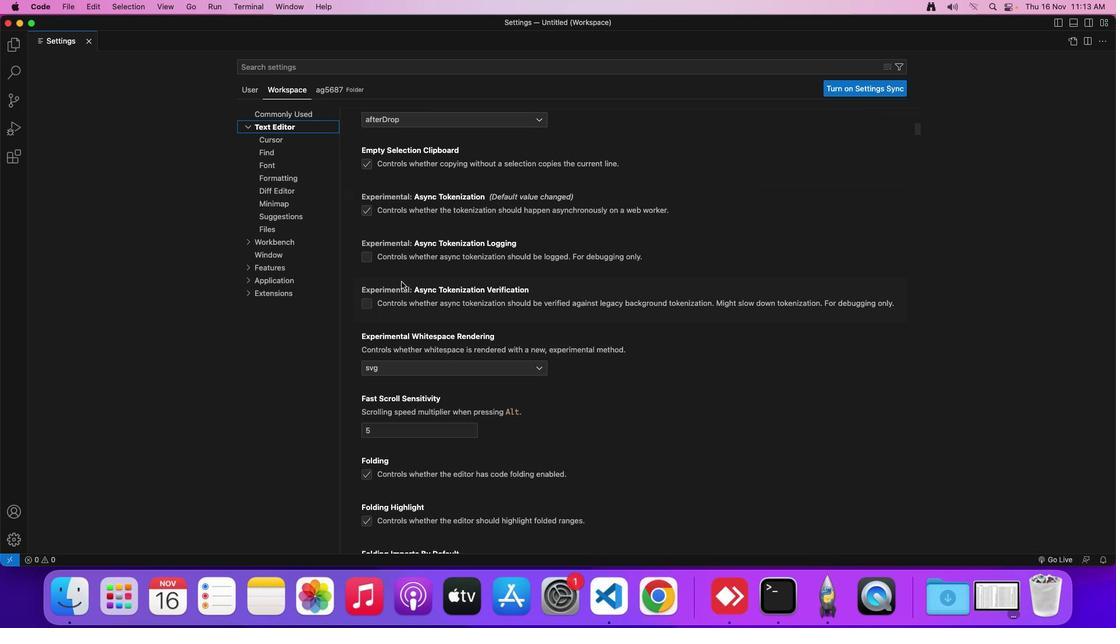 
Action: Mouse scrolled (401, 282) with delta (0, 0)
Screenshot: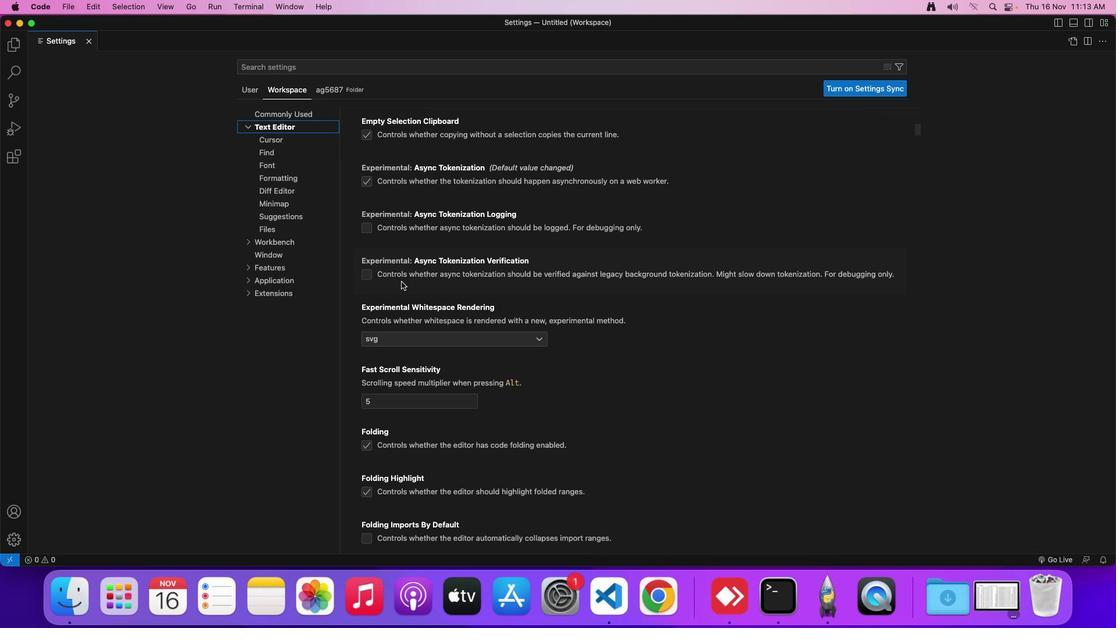 
Action: Mouse scrolled (401, 282) with delta (0, 0)
Screenshot: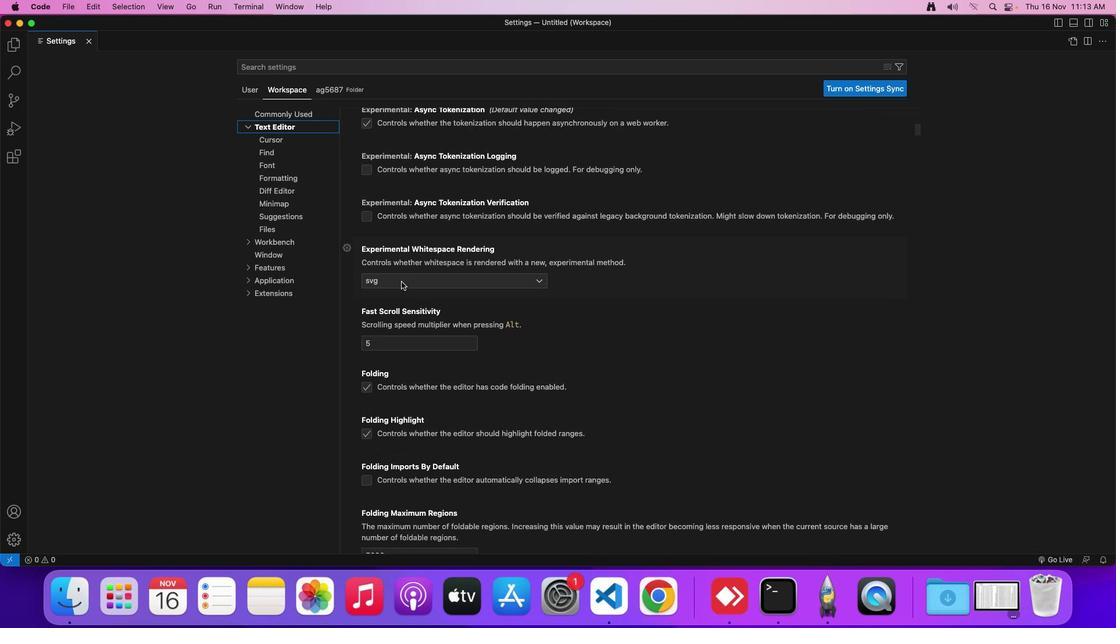 
Action: Mouse scrolled (401, 282) with delta (0, 0)
Screenshot: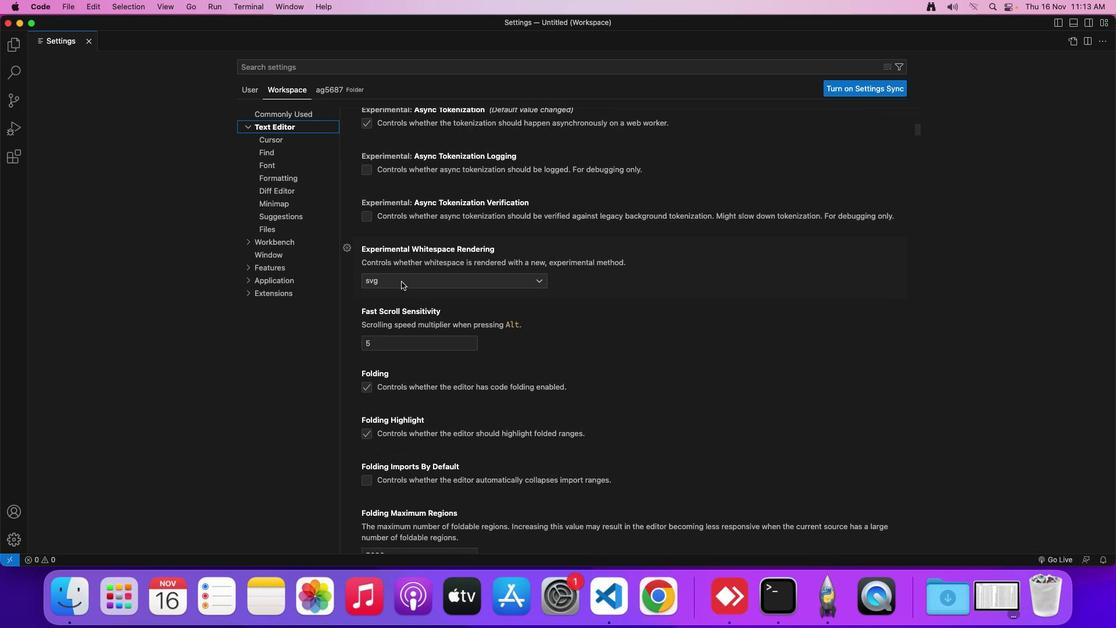 
Action: Mouse scrolled (401, 282) with delta (0, 0)
Screenshot: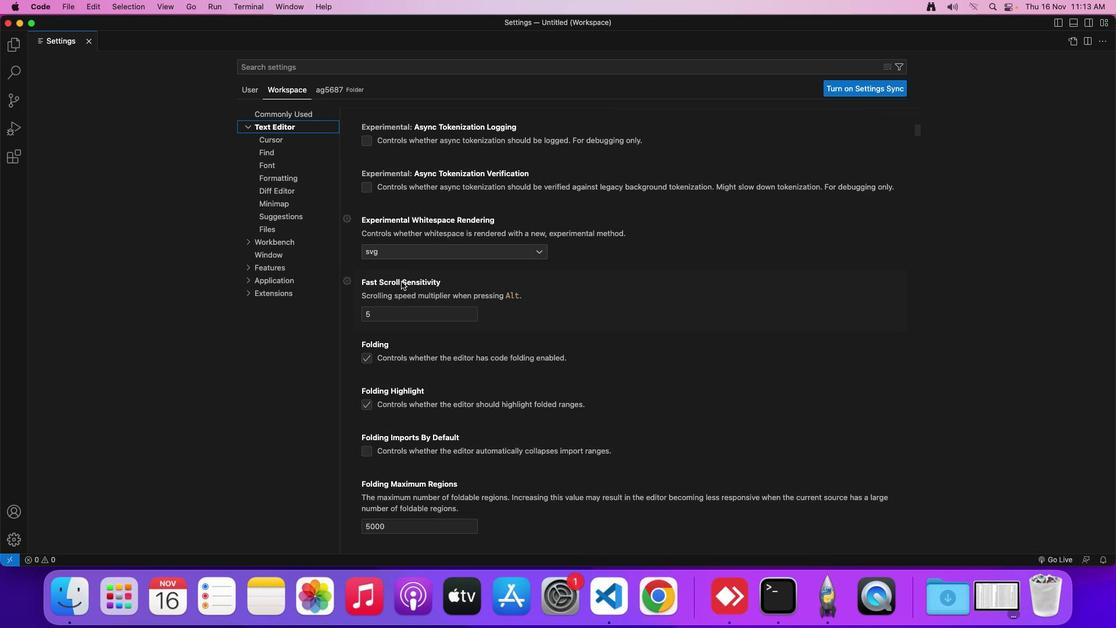 
Action: Mouse scrolled (401, 282) with delta (0, 0)
Screenshot: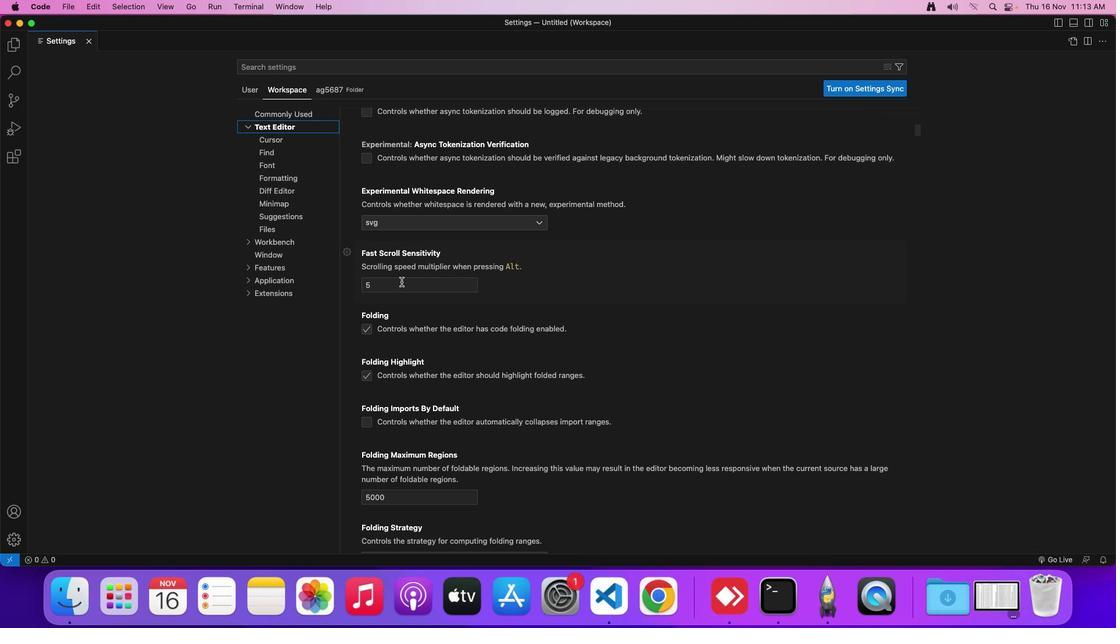 
Action: Mouse scrolled (401, 282) with delta (0, 0)
Screenshot: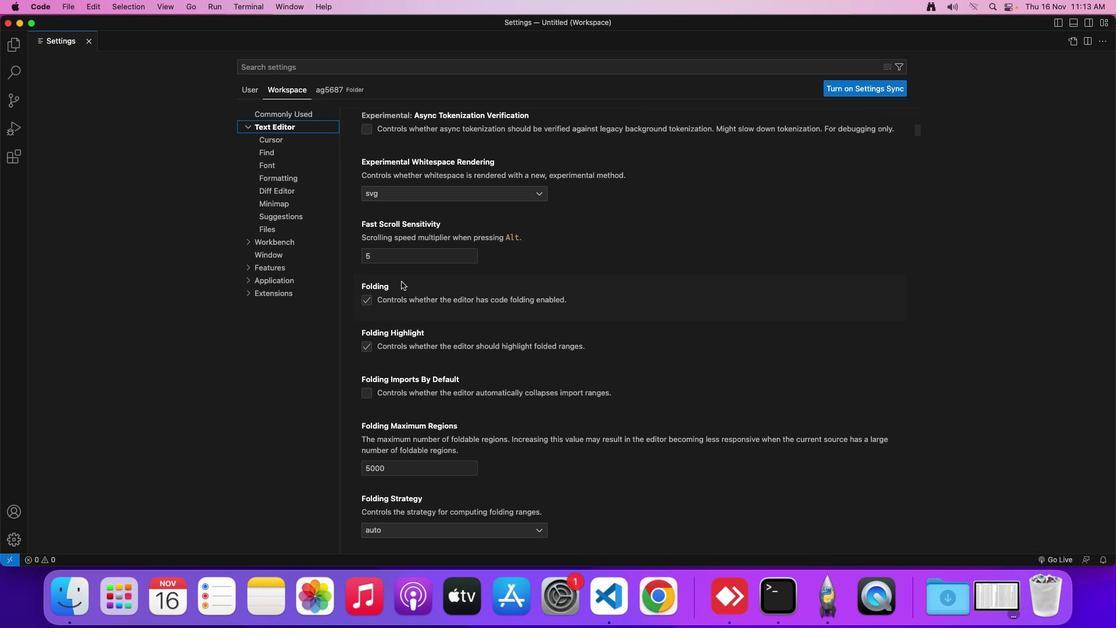
Action: Mouse scrolled (401, 282) with delta (0, 0)
Screenshot: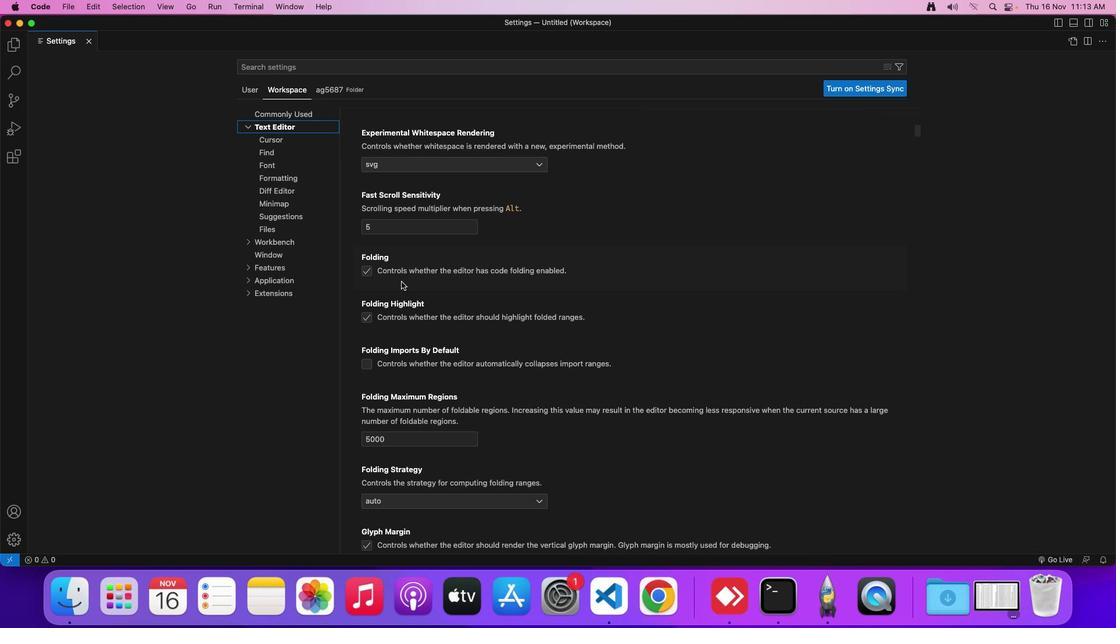 
Action: Mouse scrolled (401, 282) with delta (0, 0)
Screenshot: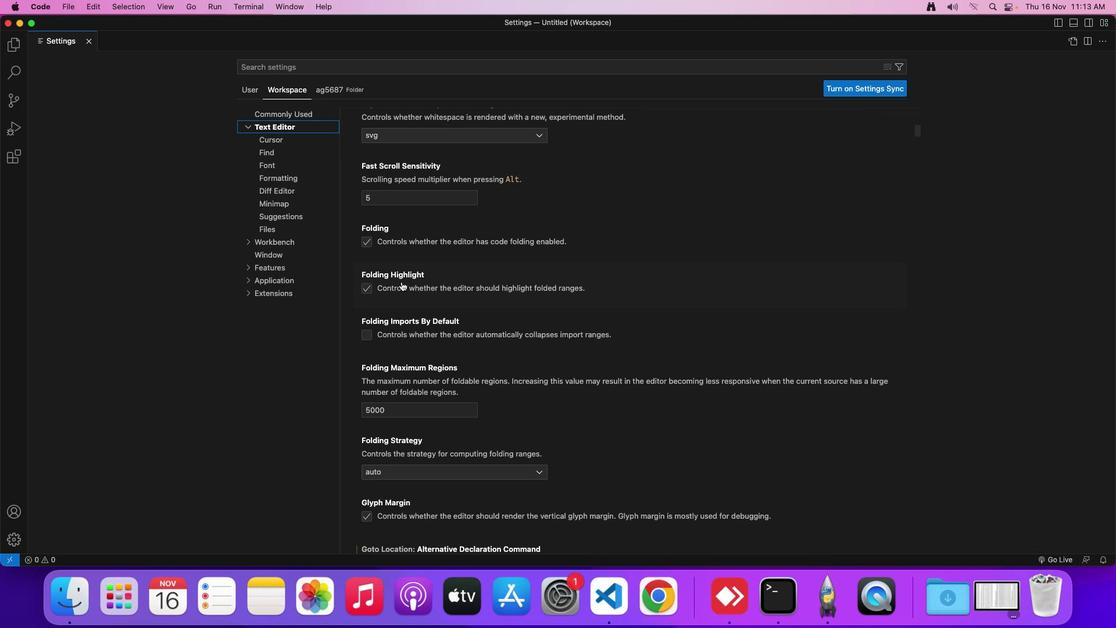 
Action: Mouse moved to (401, 282)
Screenshot: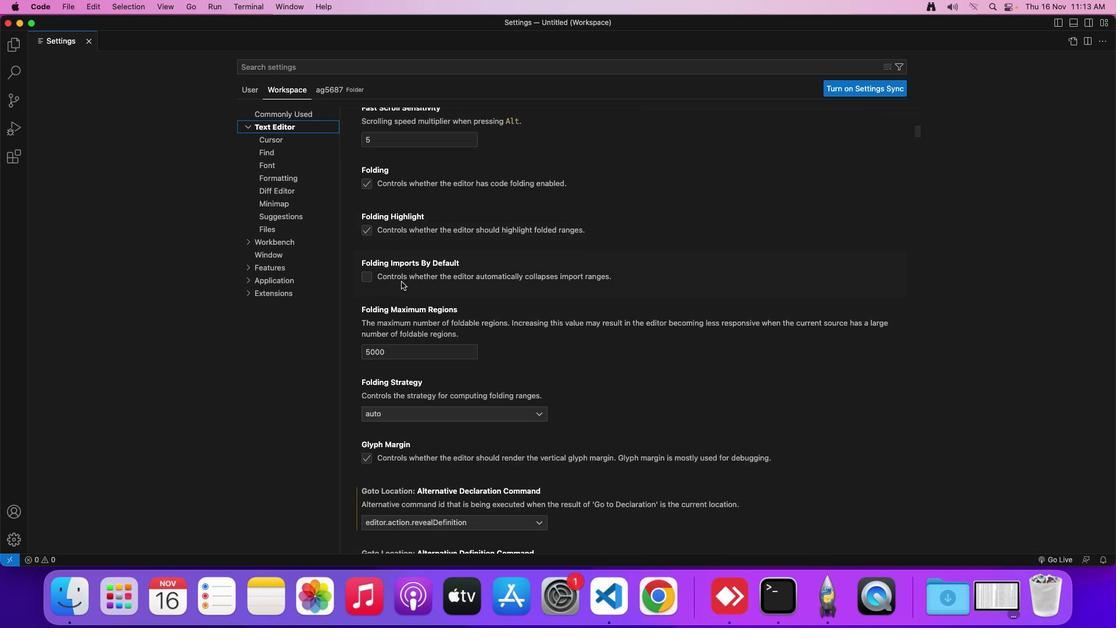 
Action: Mouse scrolled (401, 282) with delta (0, 0)
Screenshot: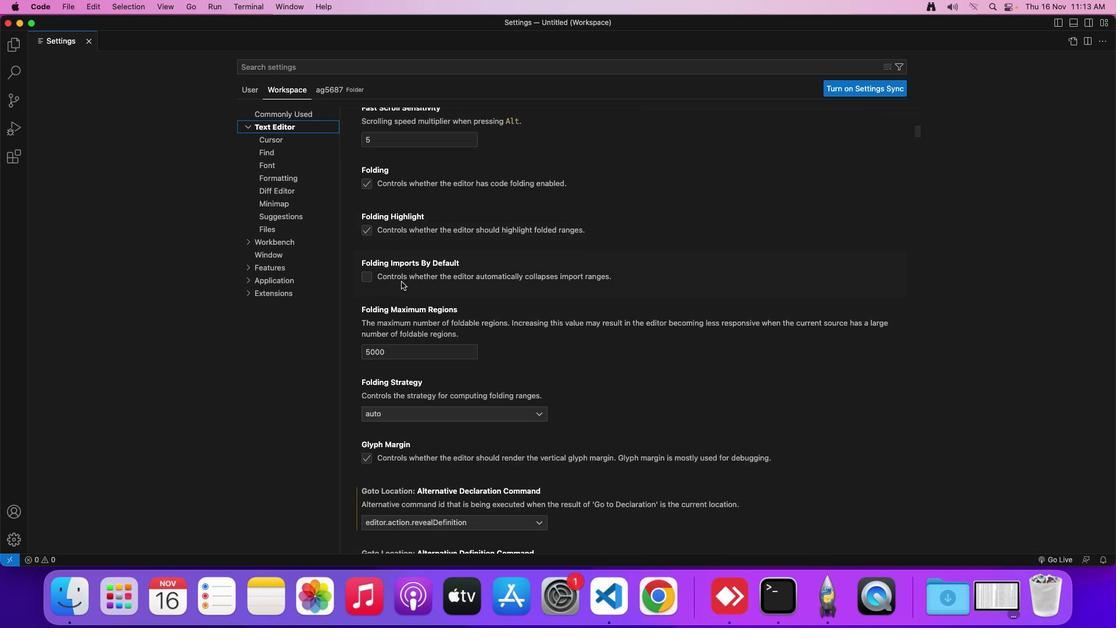 
Action: Mouse moved to (401, 281)
Screenshot: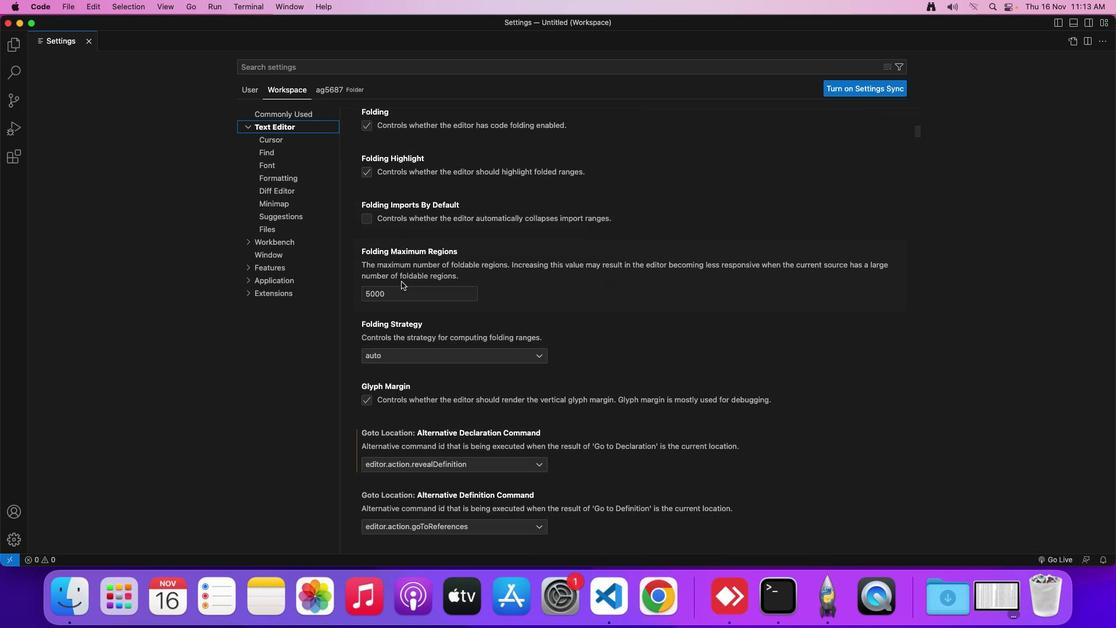 
Action: Mouse scrolled (401, 281) with delta (0, 0)
Screenshot: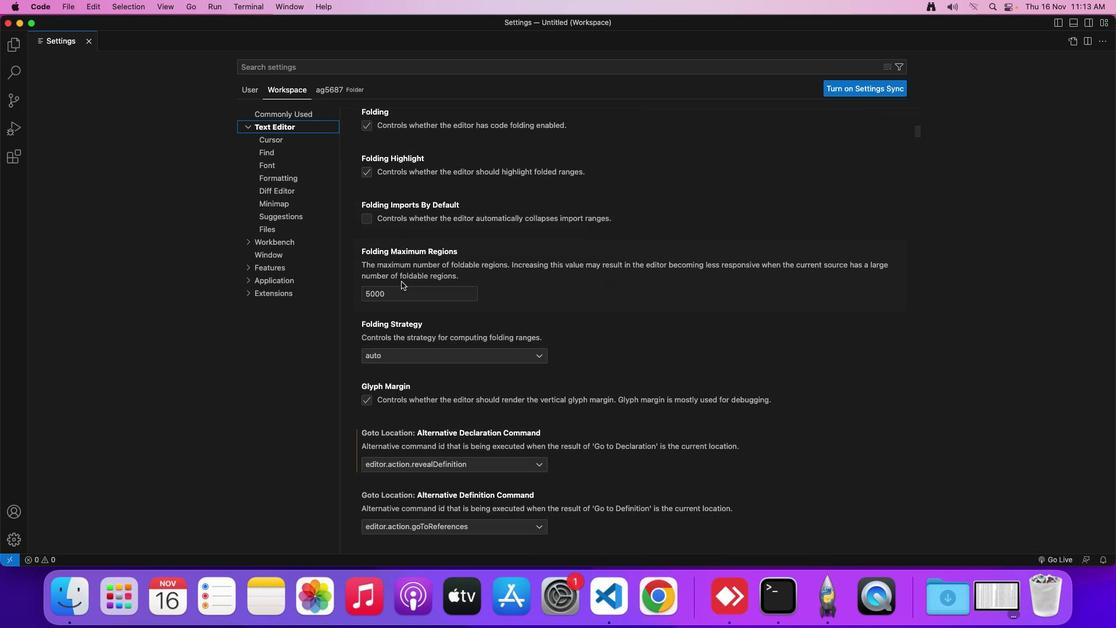
Action: Mouse scrolled (401, 281) with delta (0, -1)
Screenshot: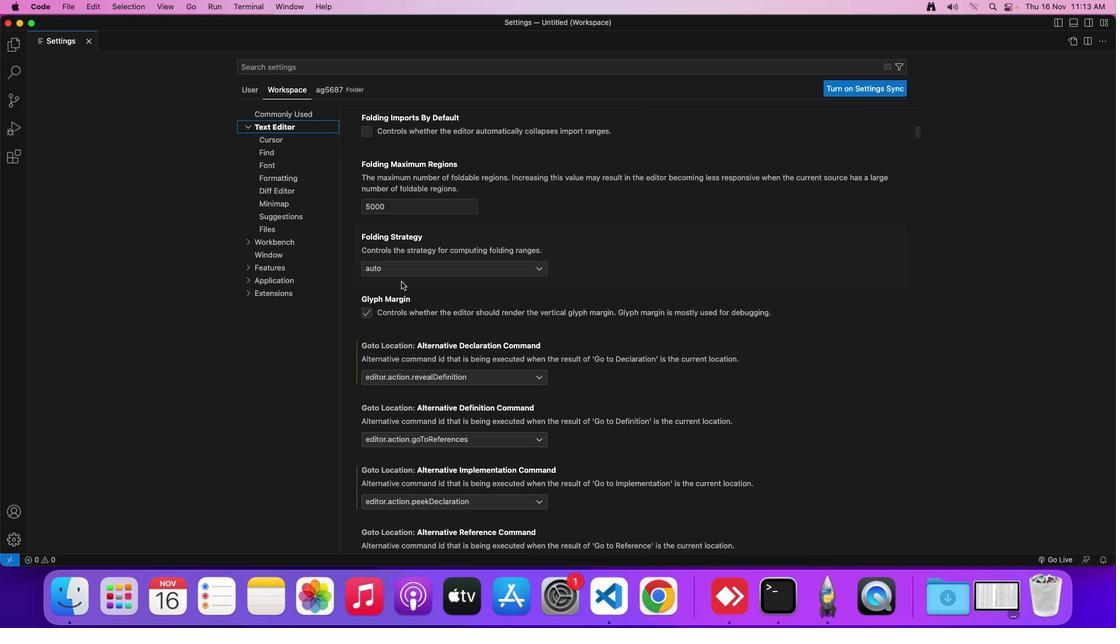 
Action: Mouse scrolled (401, 281) with delta (0, -1)
Screenshot: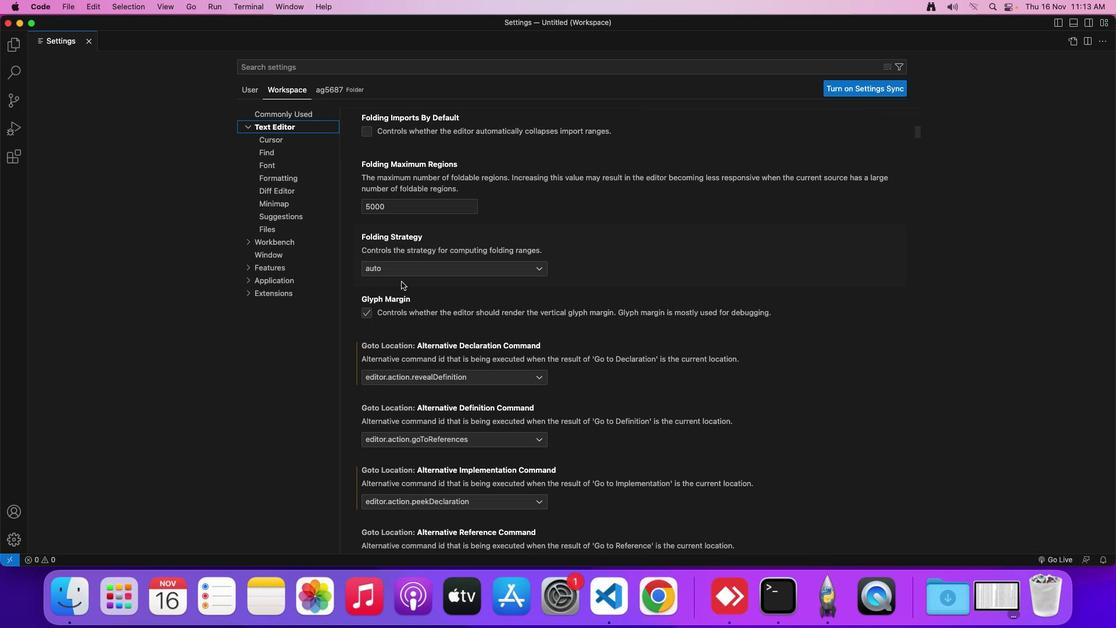 
Action: Mouse scrolled (401, 281) with delta (0, 0)
Screenshot: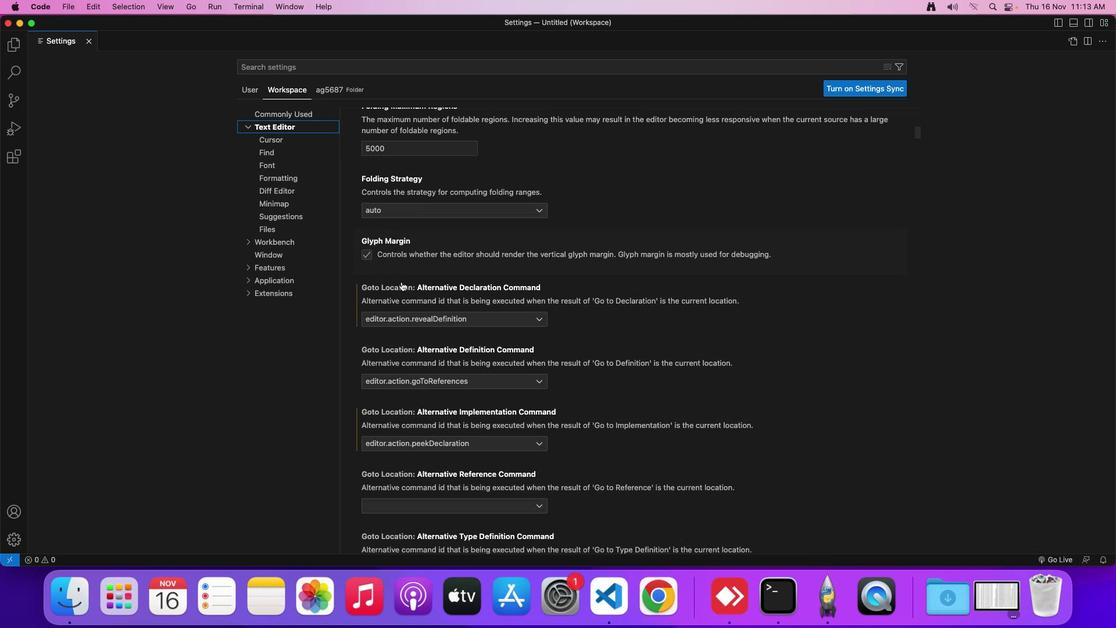 
Action: Mouse scrolled (401, 281) with delta (0, 0)
Screenshot: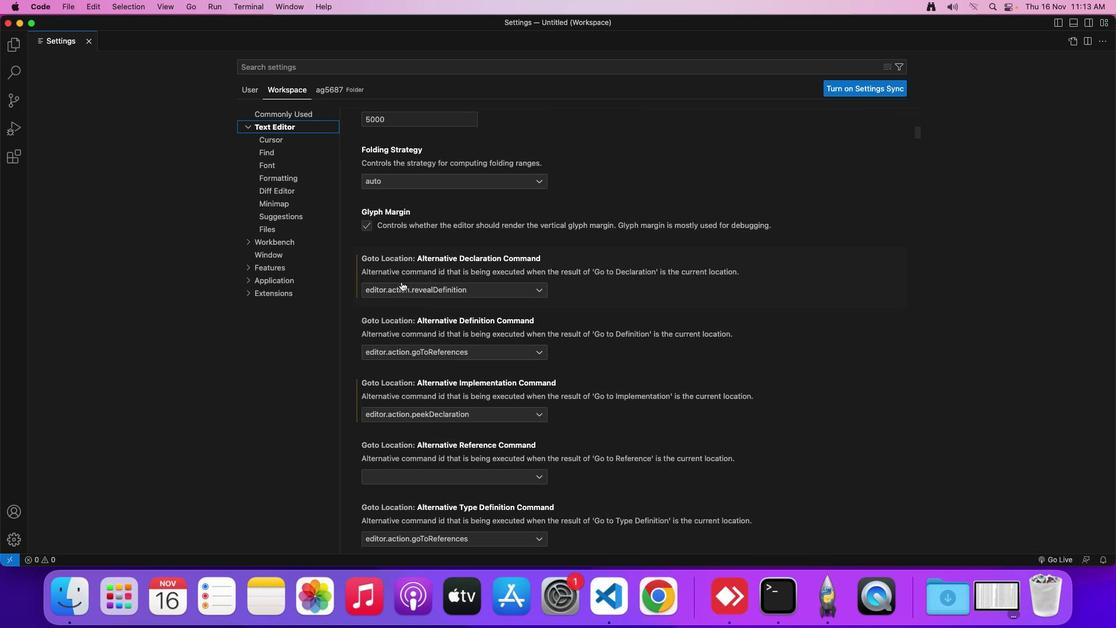 
Action: Mouse scrolled (401, 281) with delta (0, 0)
Screenshot: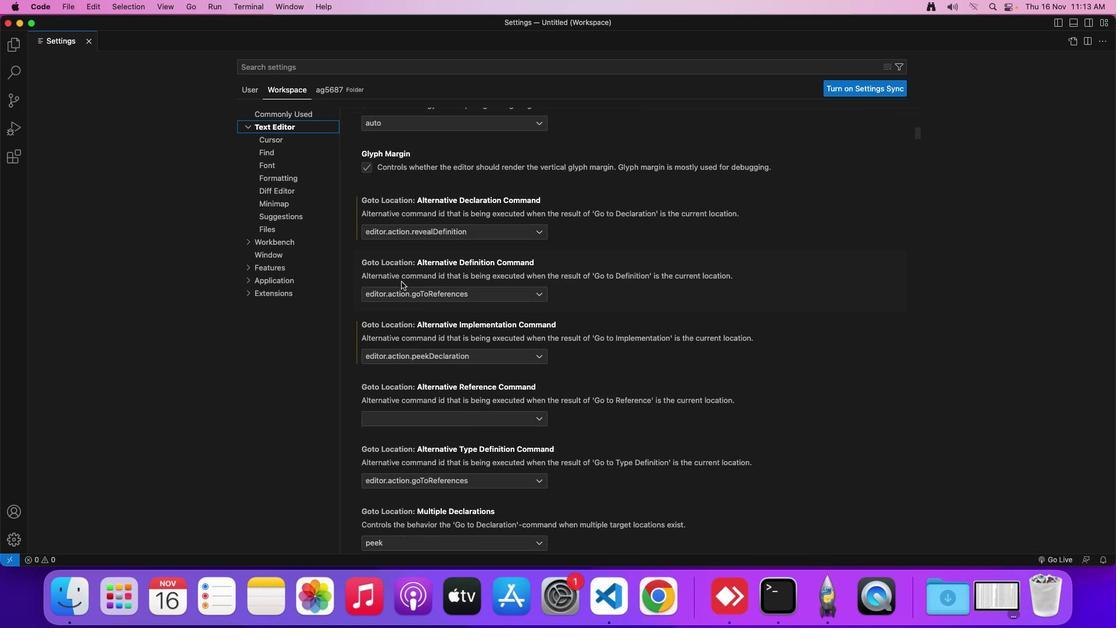 
Action: Mouse scrolled (401, 281) with delta (0, -1)
Screenshot: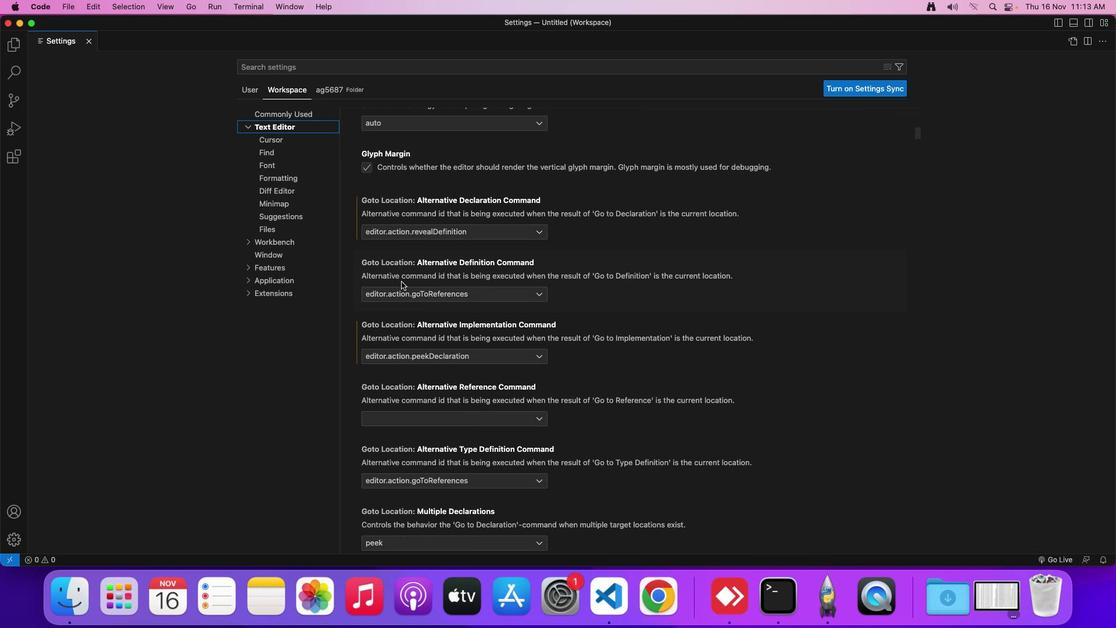 
Action: Mouse scrolled (401, 281) with delta (0, 0)
Screenshot: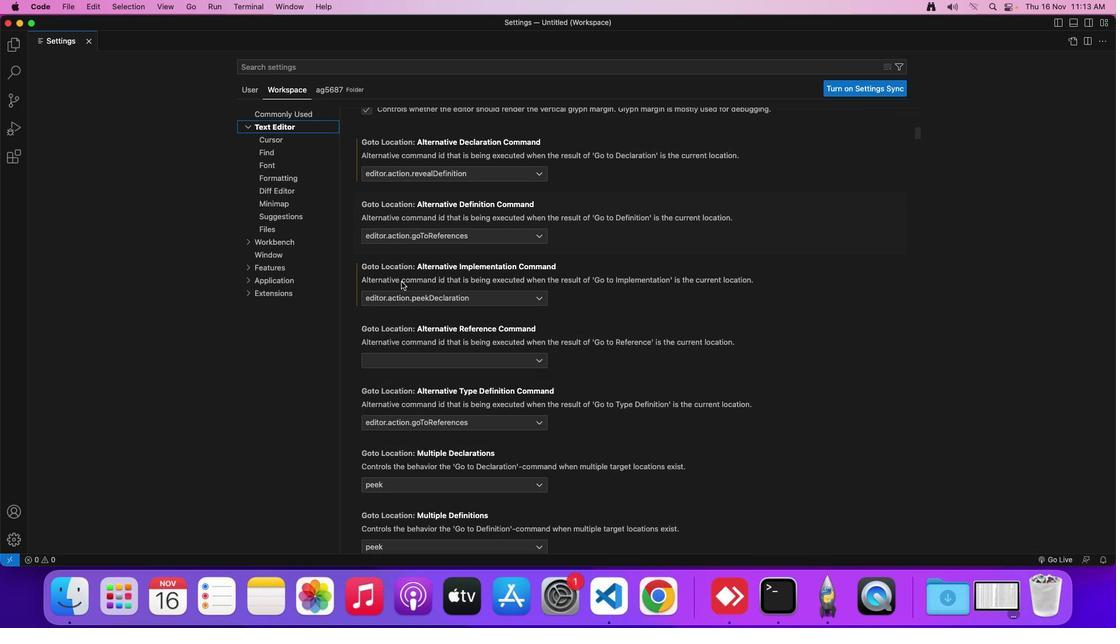 
Action: Mouse scrolled (401, 281) with delta (0, 0)
Screenshot: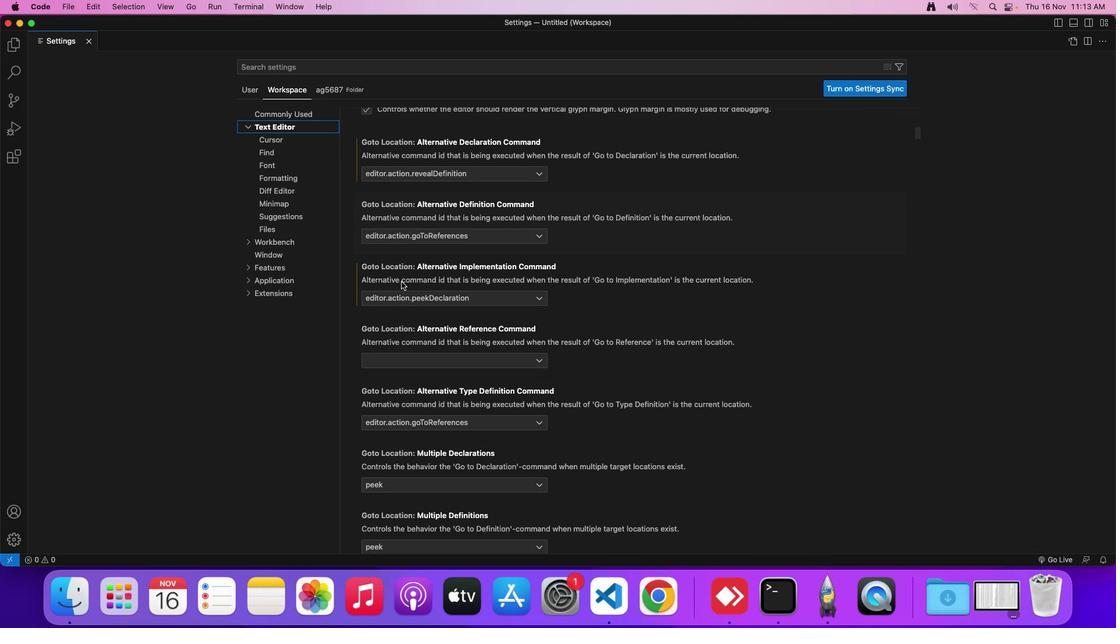 
Action: Mouse moved to (415, 297)
Screenshot: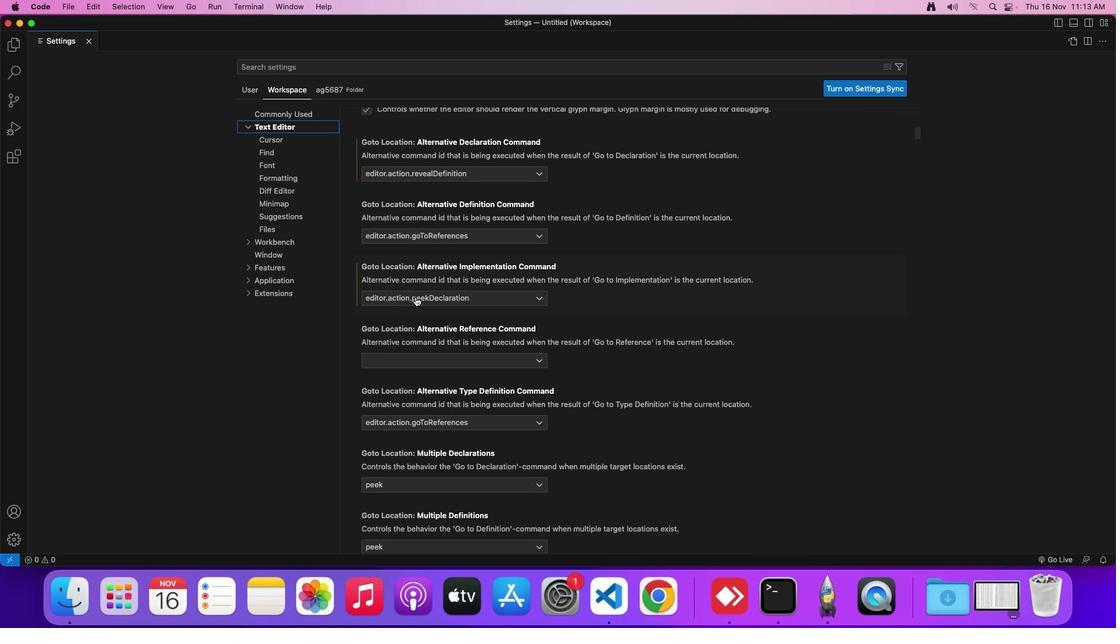 
Action: Mouse pressed left at (415, 297)
Screenshot: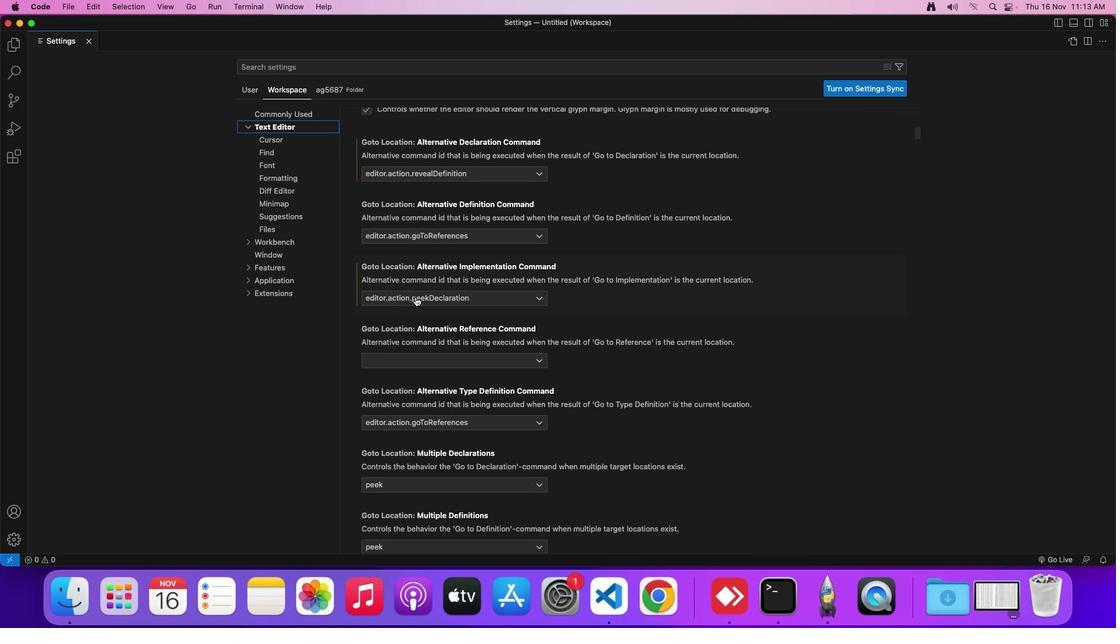 
Action: Mouse moved to (407, 413)
Screenshot: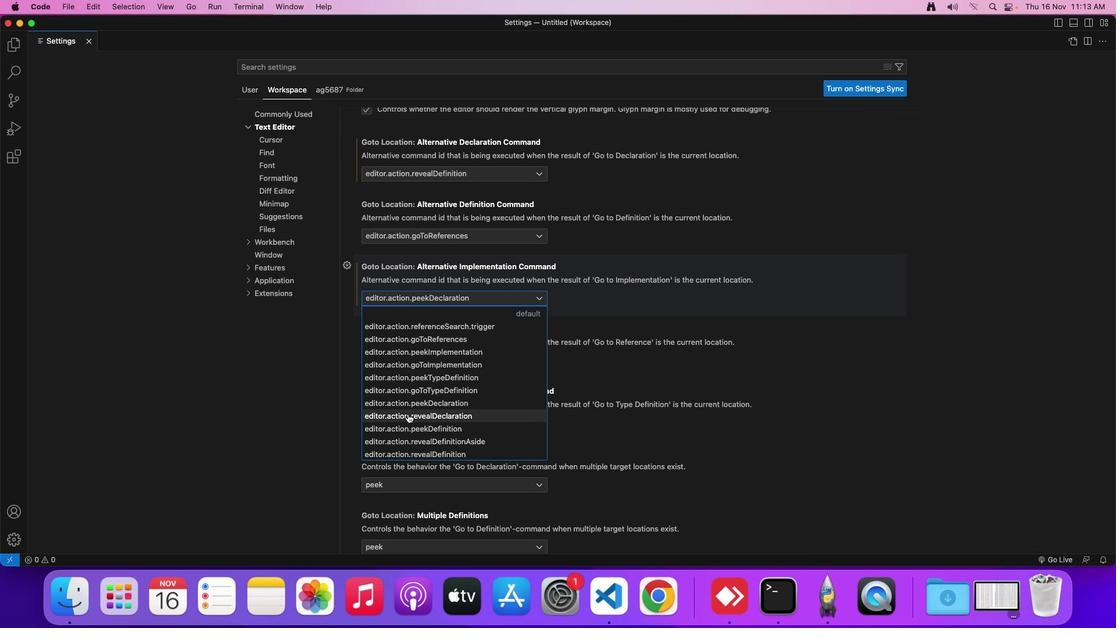 
Action: Mouse pressed left at (407, 413)
Screenshot: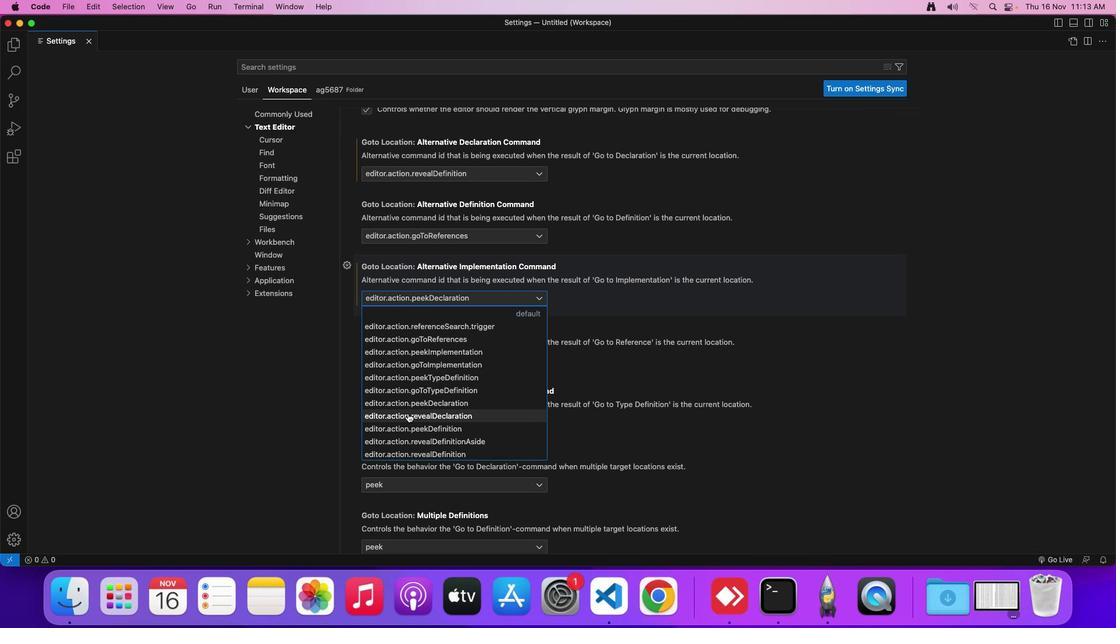 
Action: Mouse moved to (453, 304)
Screenshot: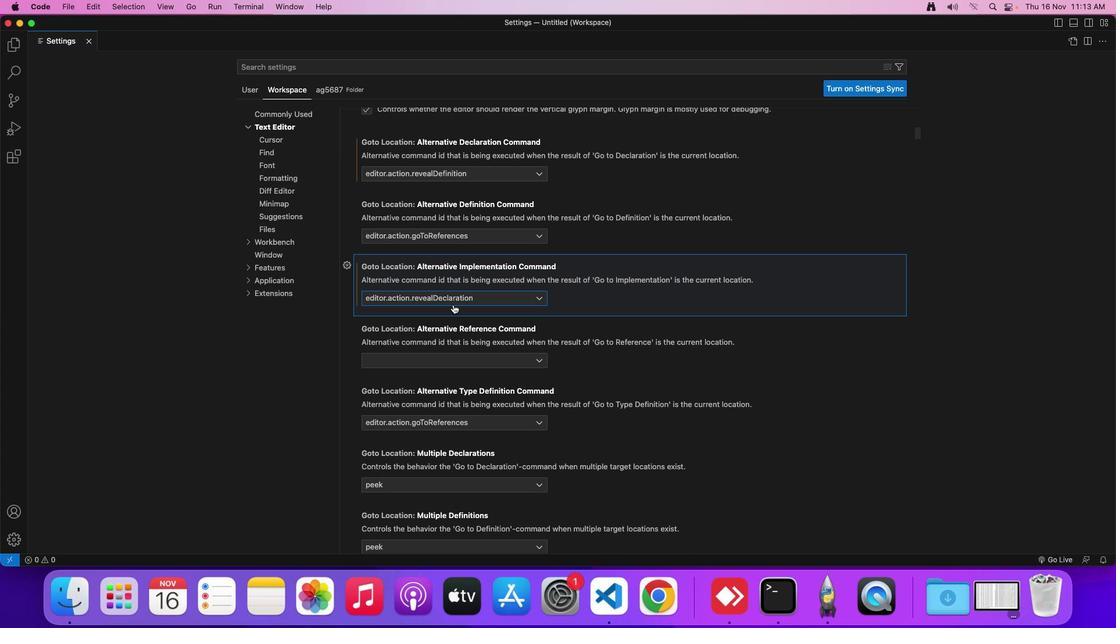 
